 Task: Set the branch name pattern for the new branch protection rule in the repository "JS" to "HighSec".
Action: Mouse moved to (1242, 225)
Screenshot: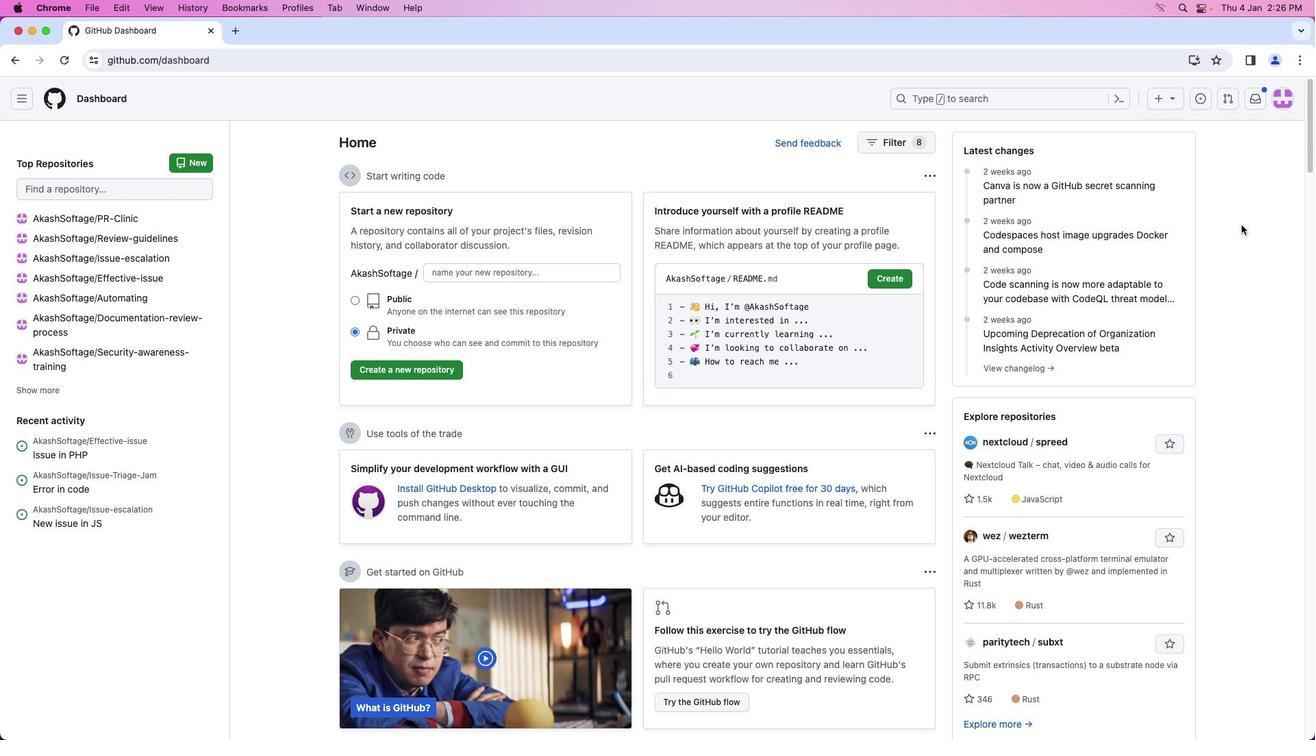 
Action: Mouse pressed left at (1242, 225)
Screenshot: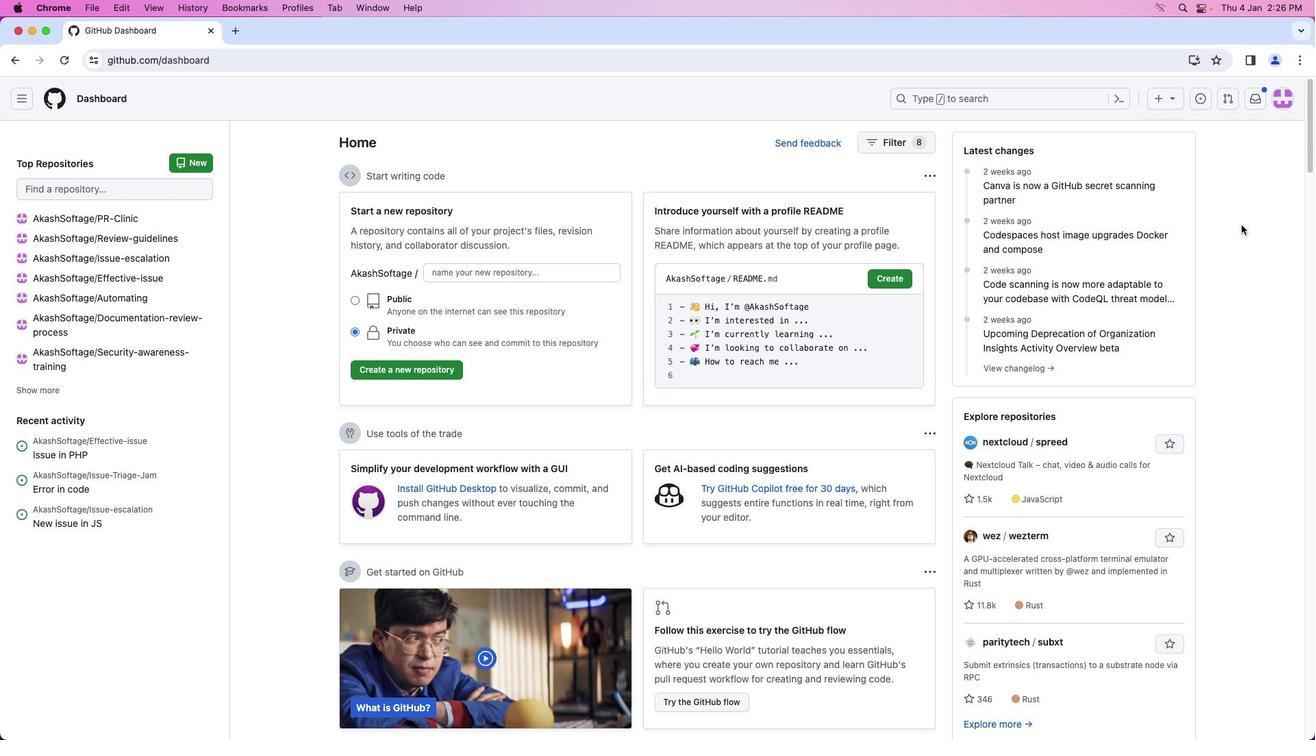 
Action: Mouse moved to (1284, 108)
Screenshot: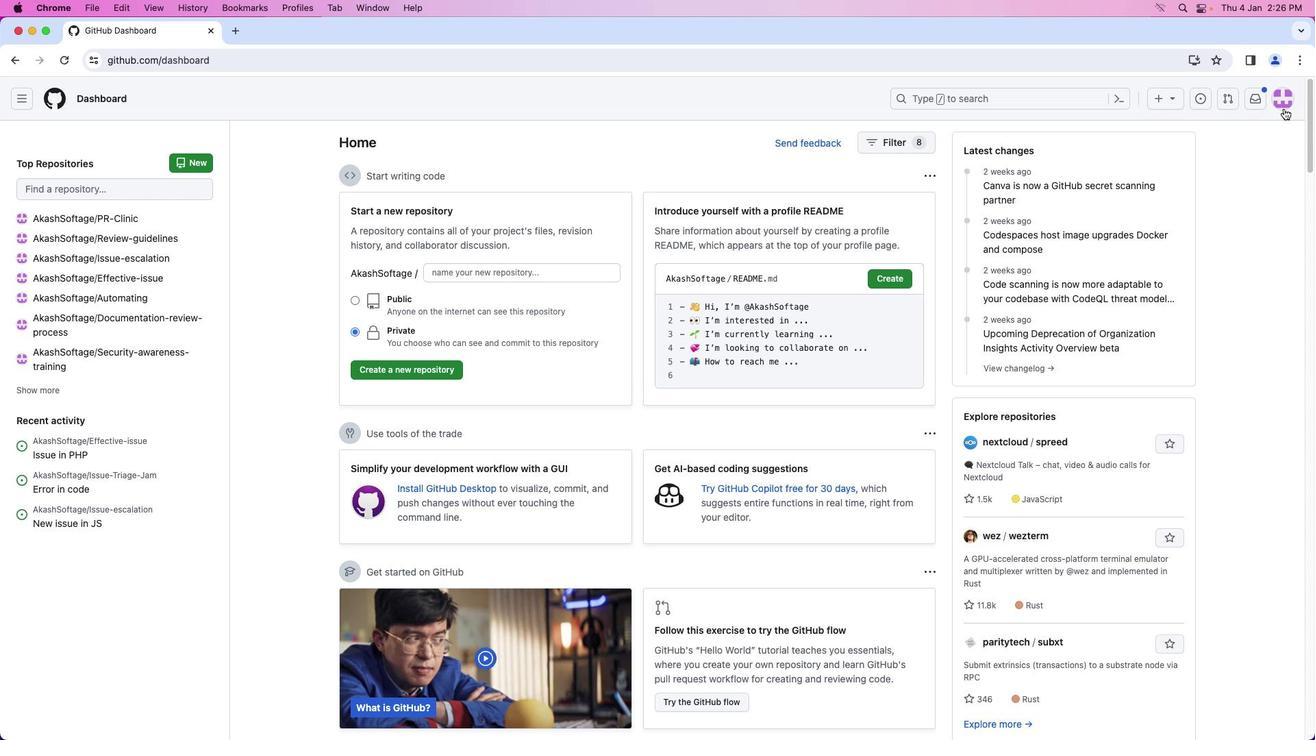 
Action: Mouse pressed left at (1284, 108)
Screenshot: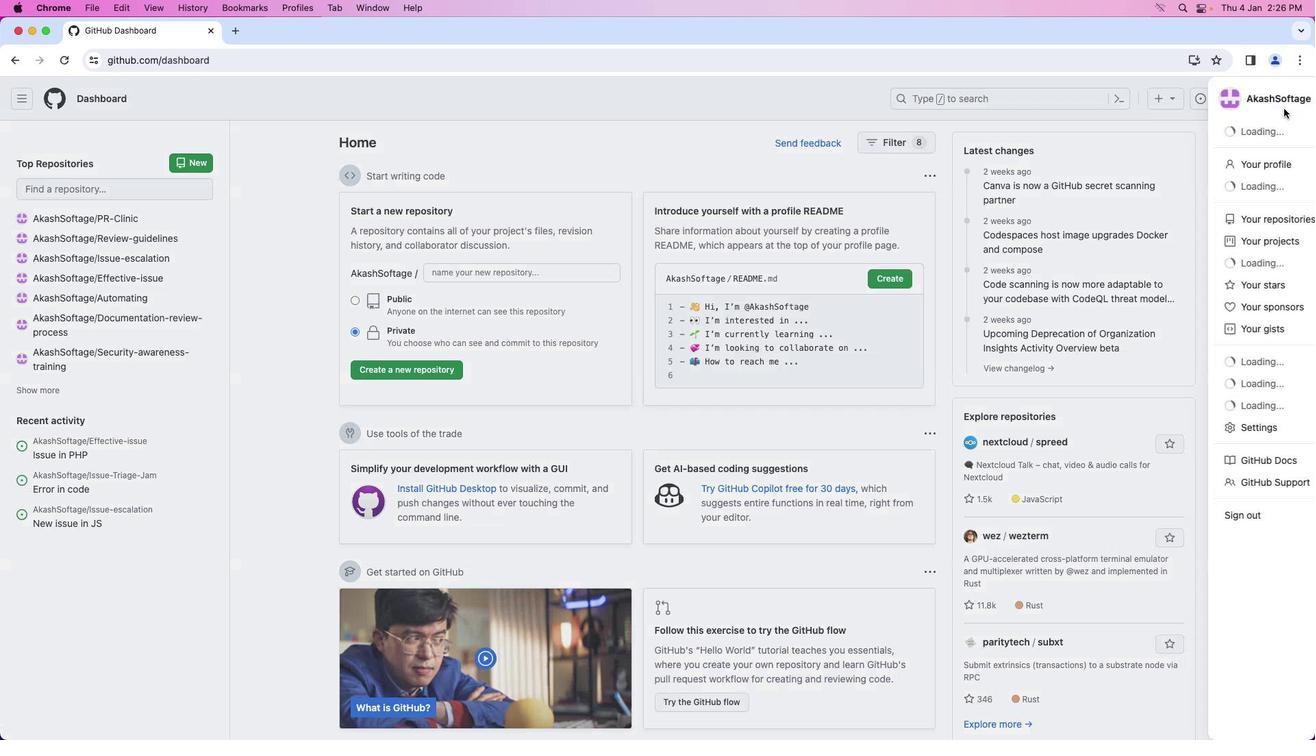 
Action: Mouse moved to (1229, 218)
Screenshot: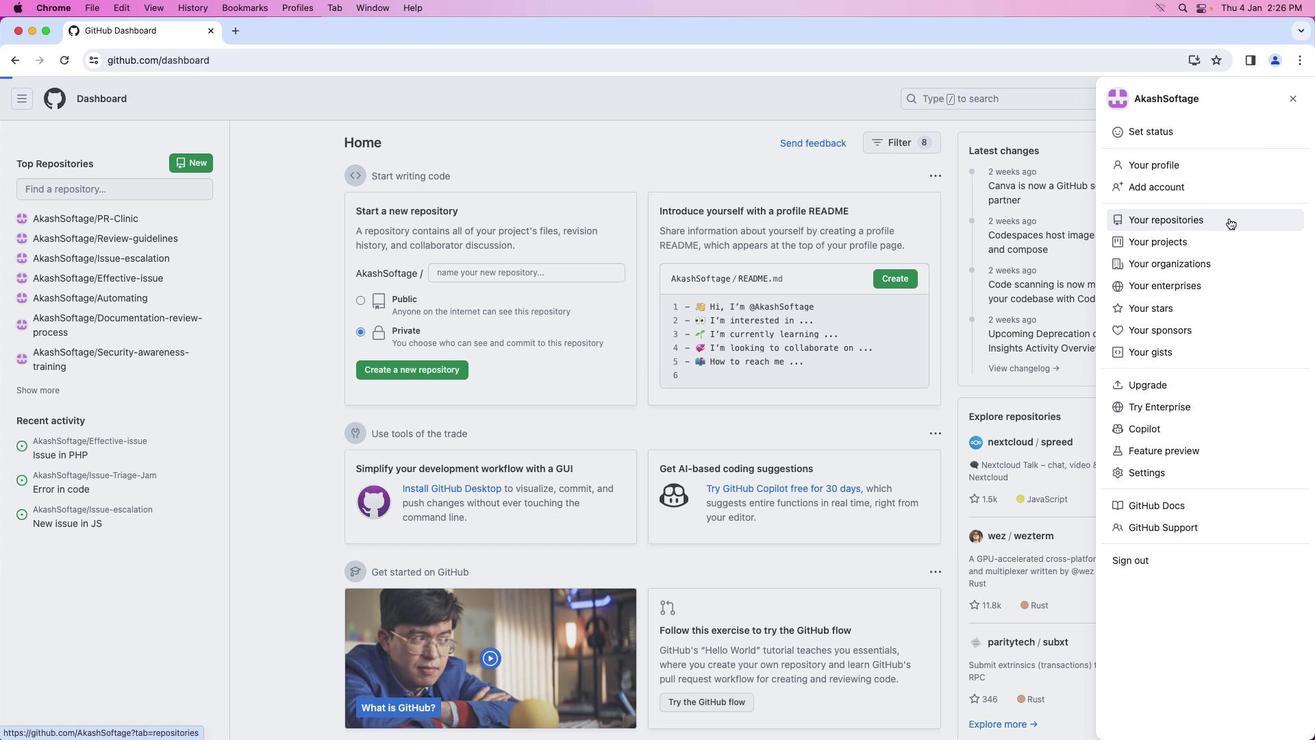 
Action: Mouse pressed left at (1229, 218)
Screenshot: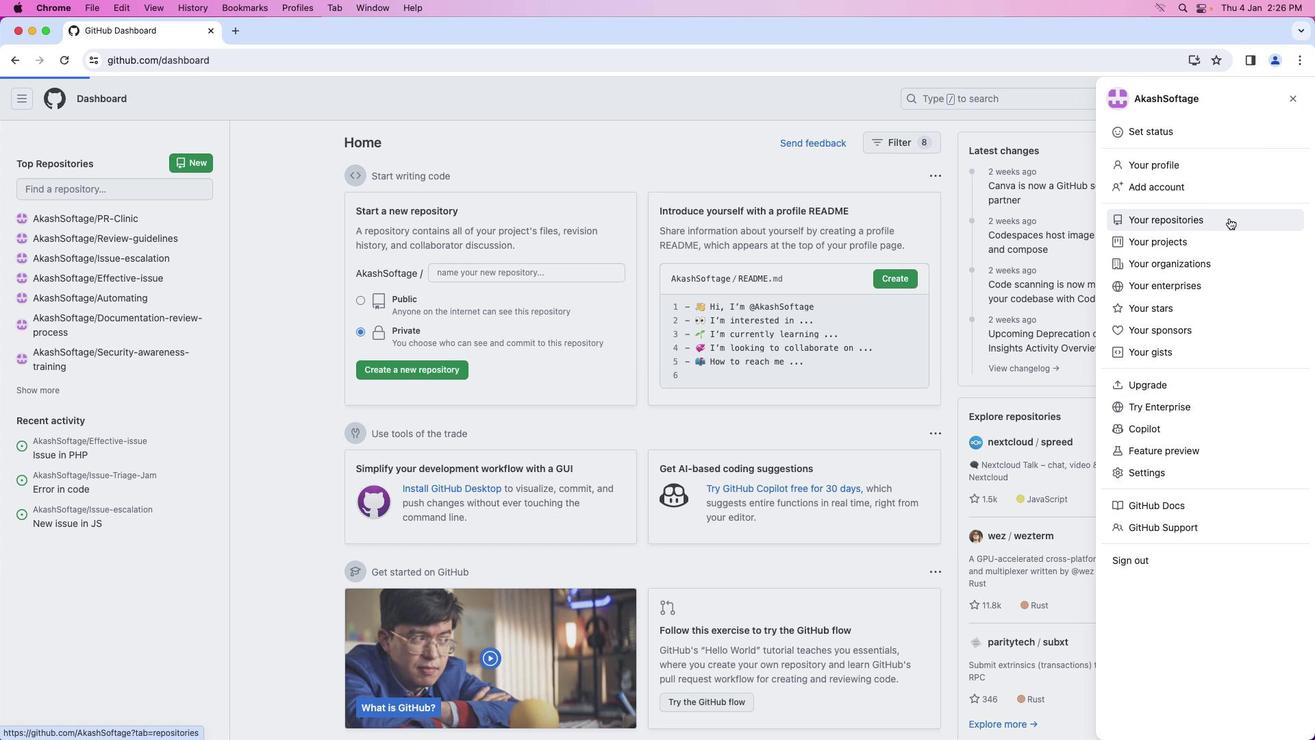 
Action: Mouse moved to (465, 228)
Screenshot: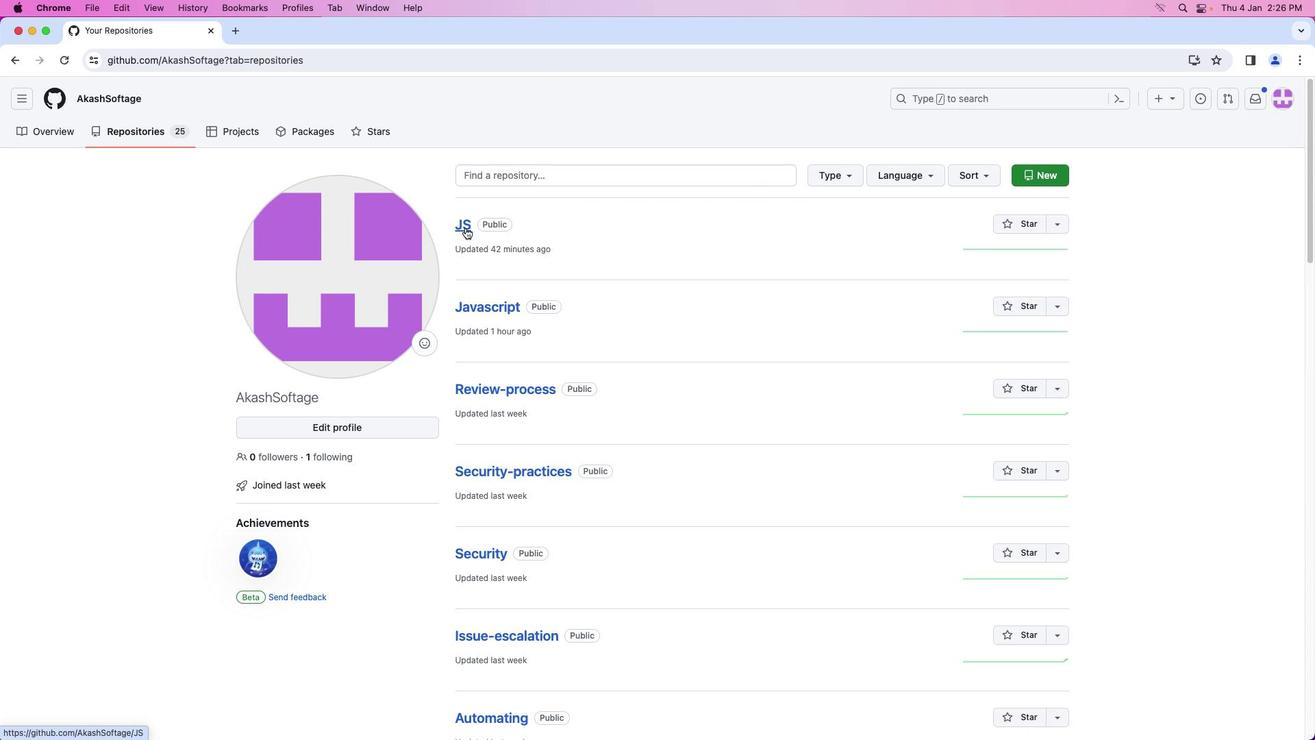 
Action: Mouse pressed left at (465, 228)
Screenshot: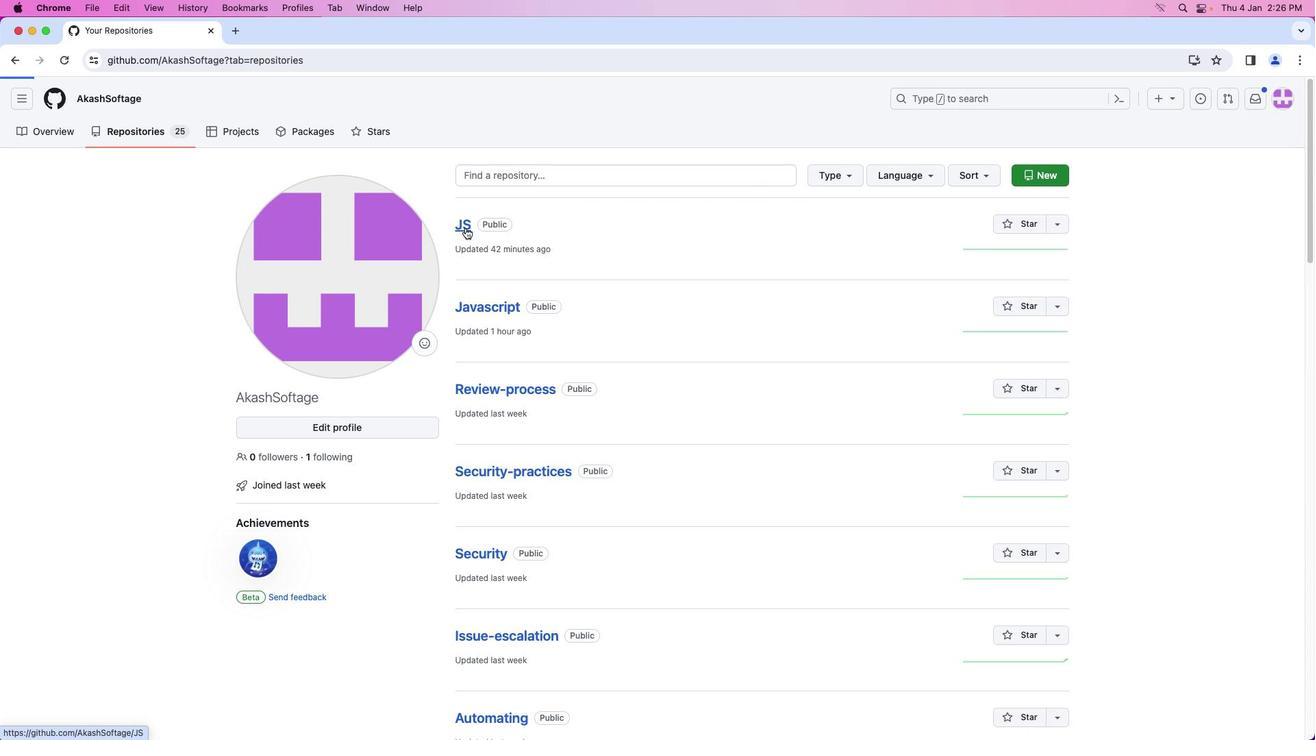 
Action: Mouse moved to (598, 126)
Screenshot: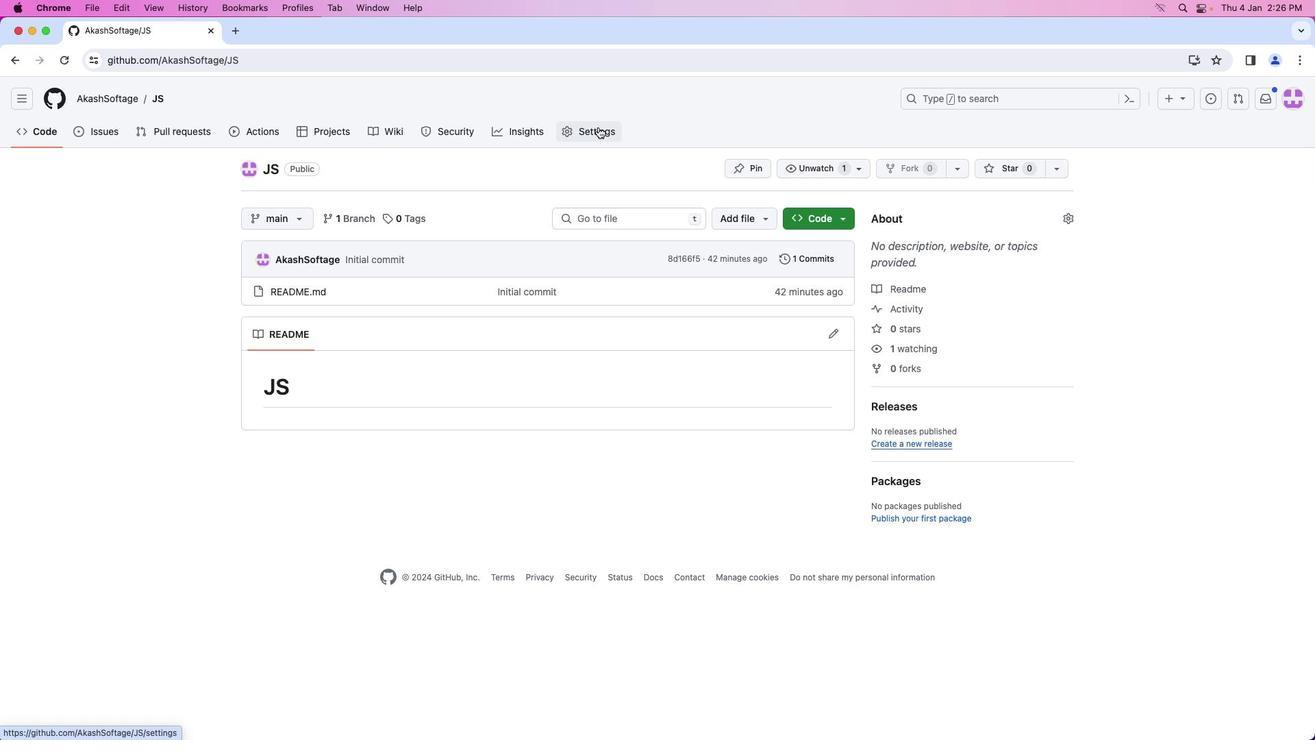 
Action: Mouse pressed left at (598, 126)
Screenshot: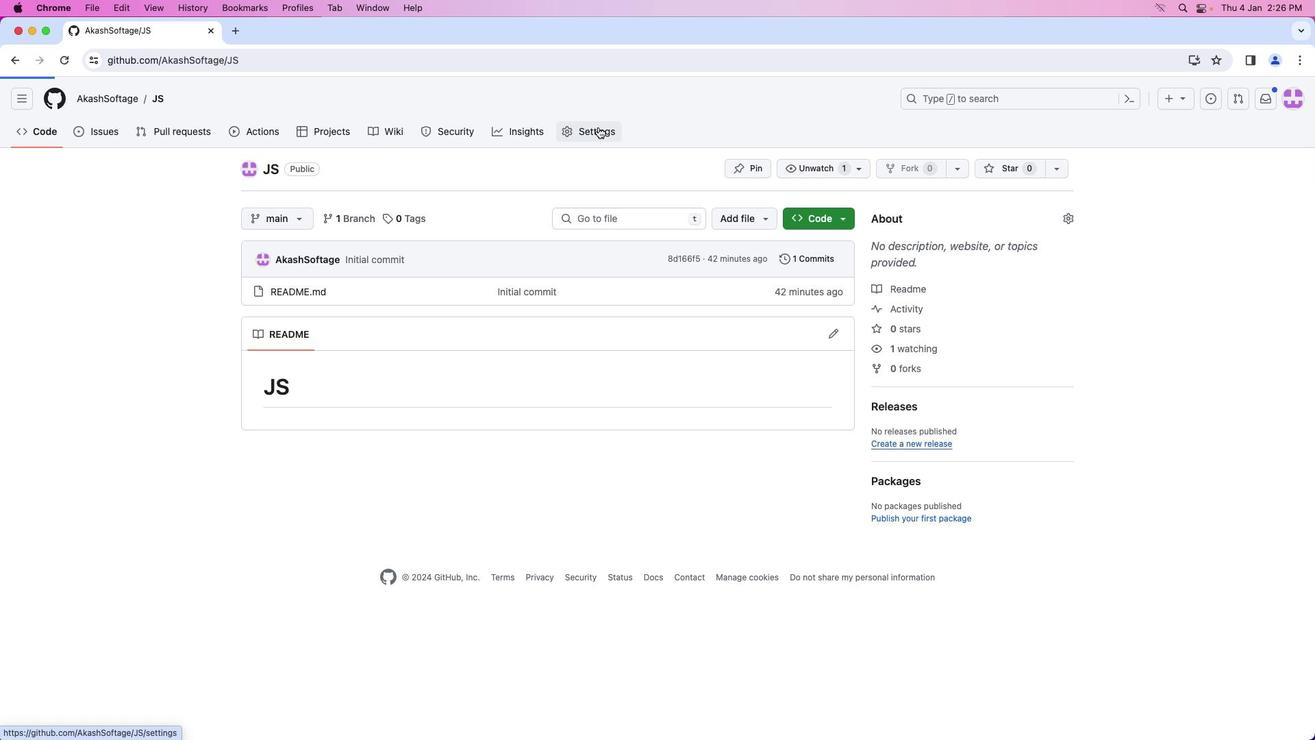 
Action: Mouse moved to (300, 309)
Screenshot: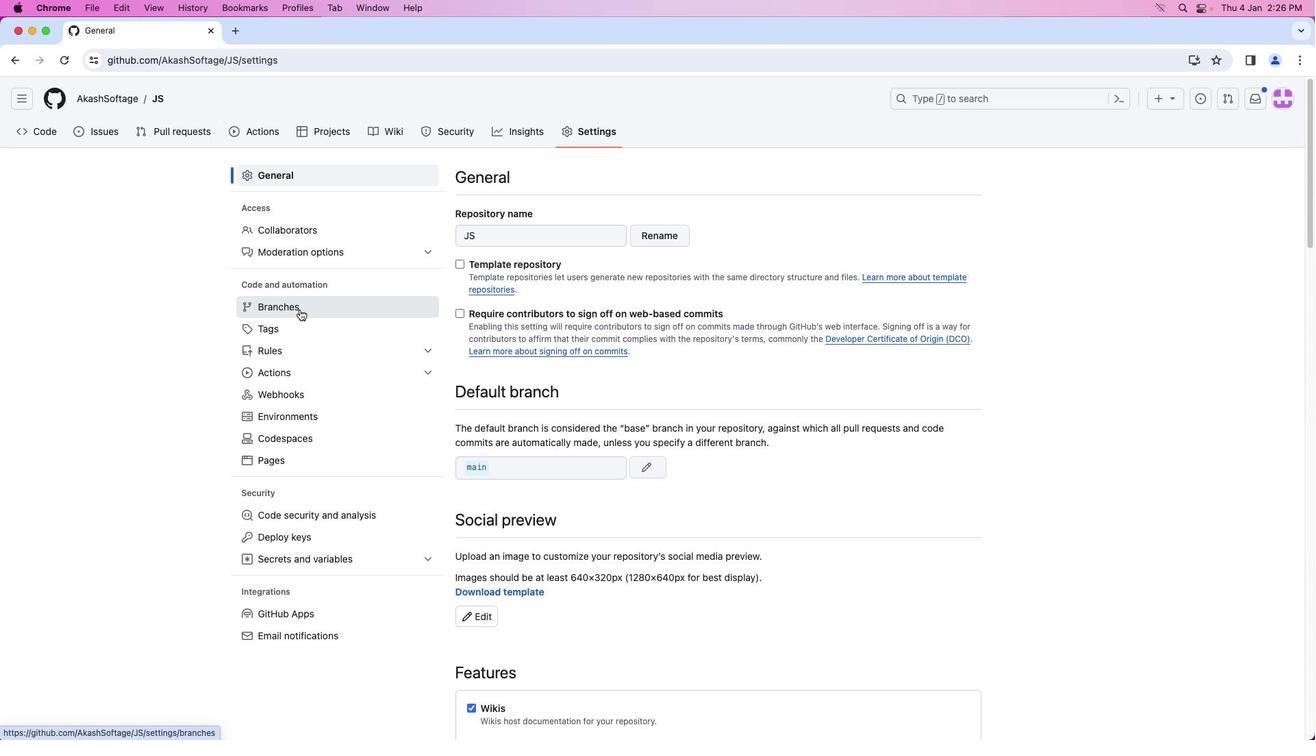 
Action: Mouse pressed left at (300, 309)
Screenshot: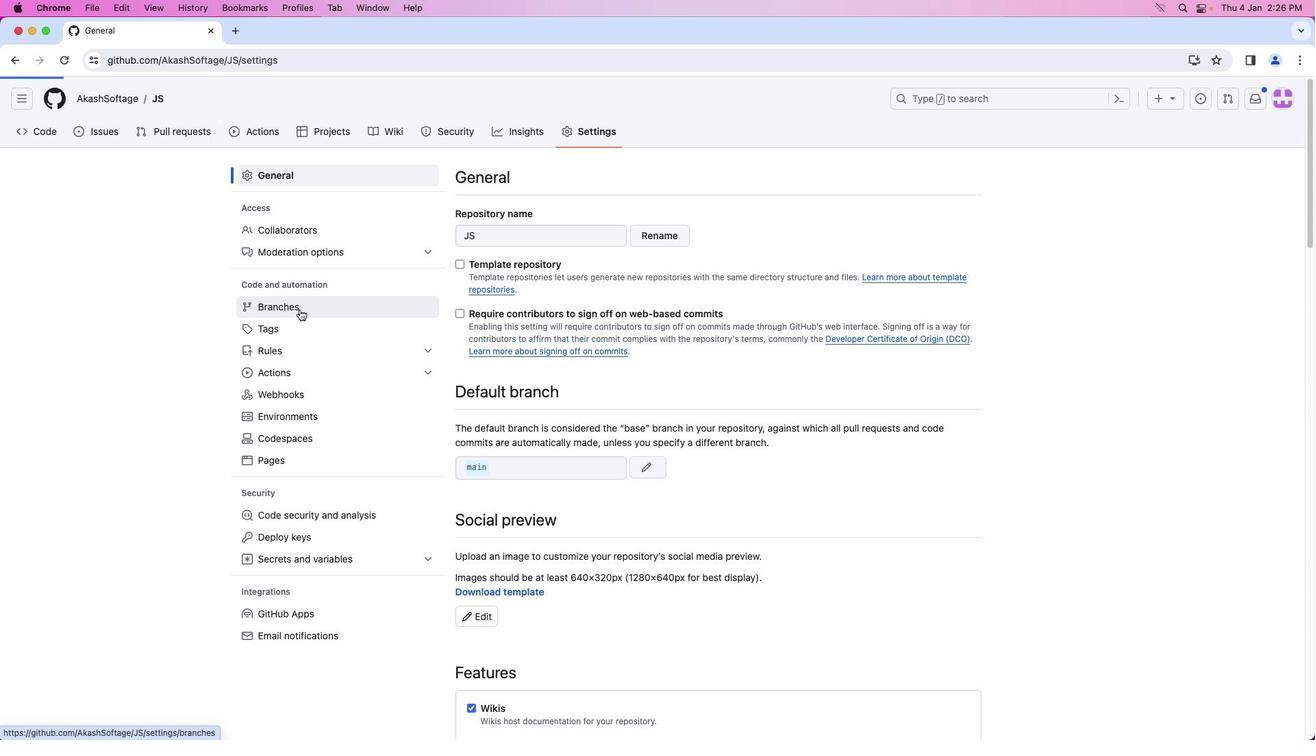 
Action: Mouse moved to (567, 272)
Screenshot: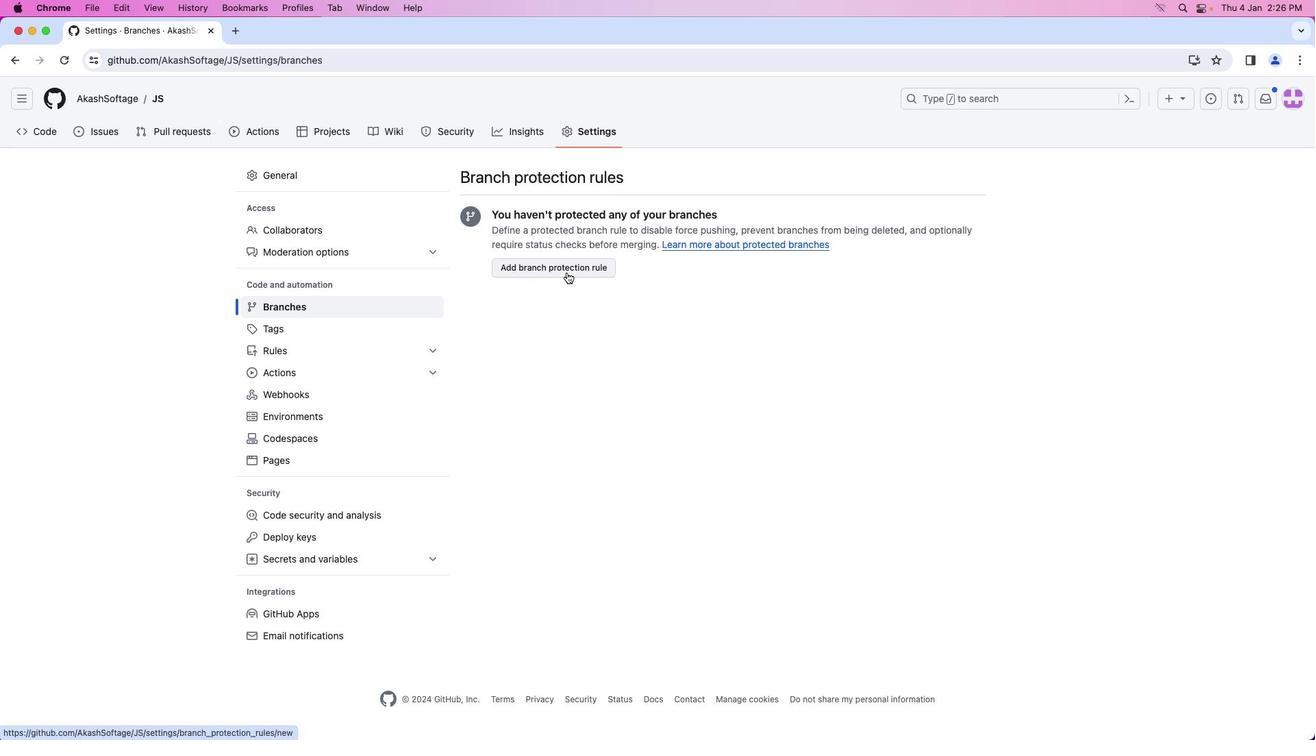 
Action: Mouse pressed left at (567, 272)
Screenshot: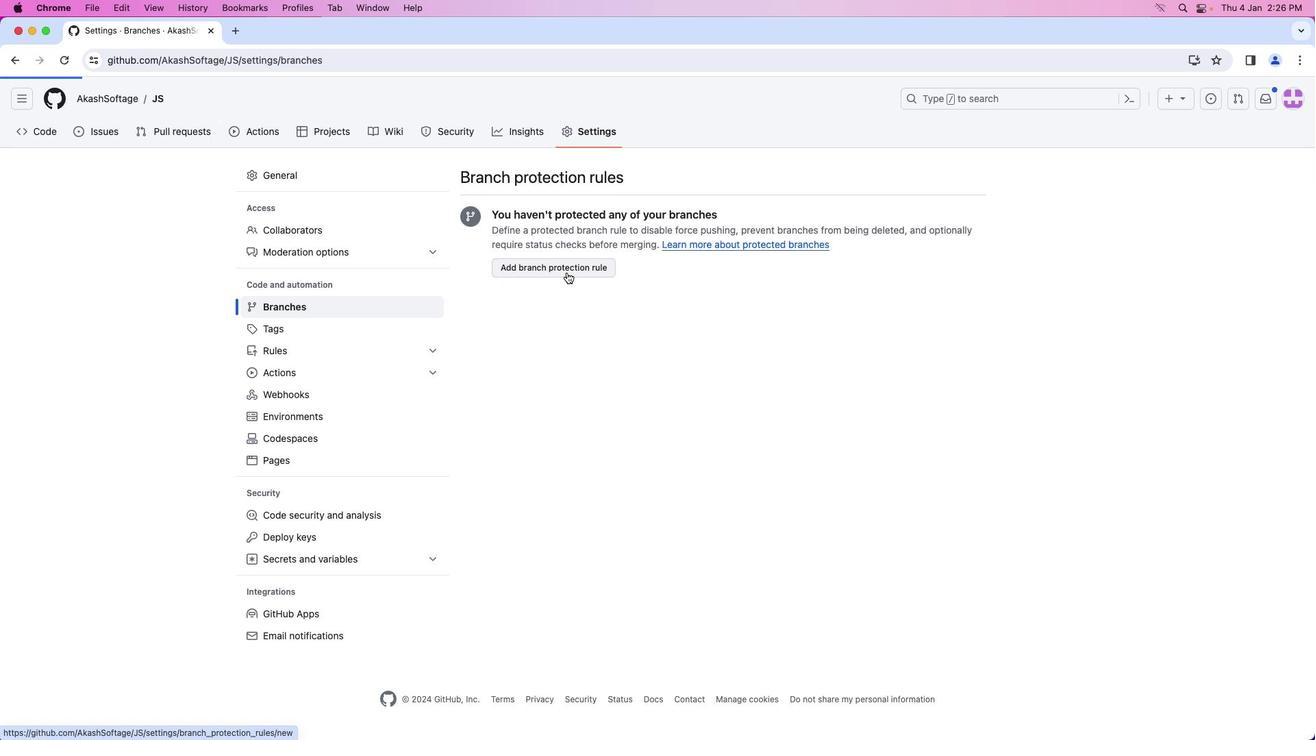 
Action: Mouse moved to (552, 371)
Screenshot: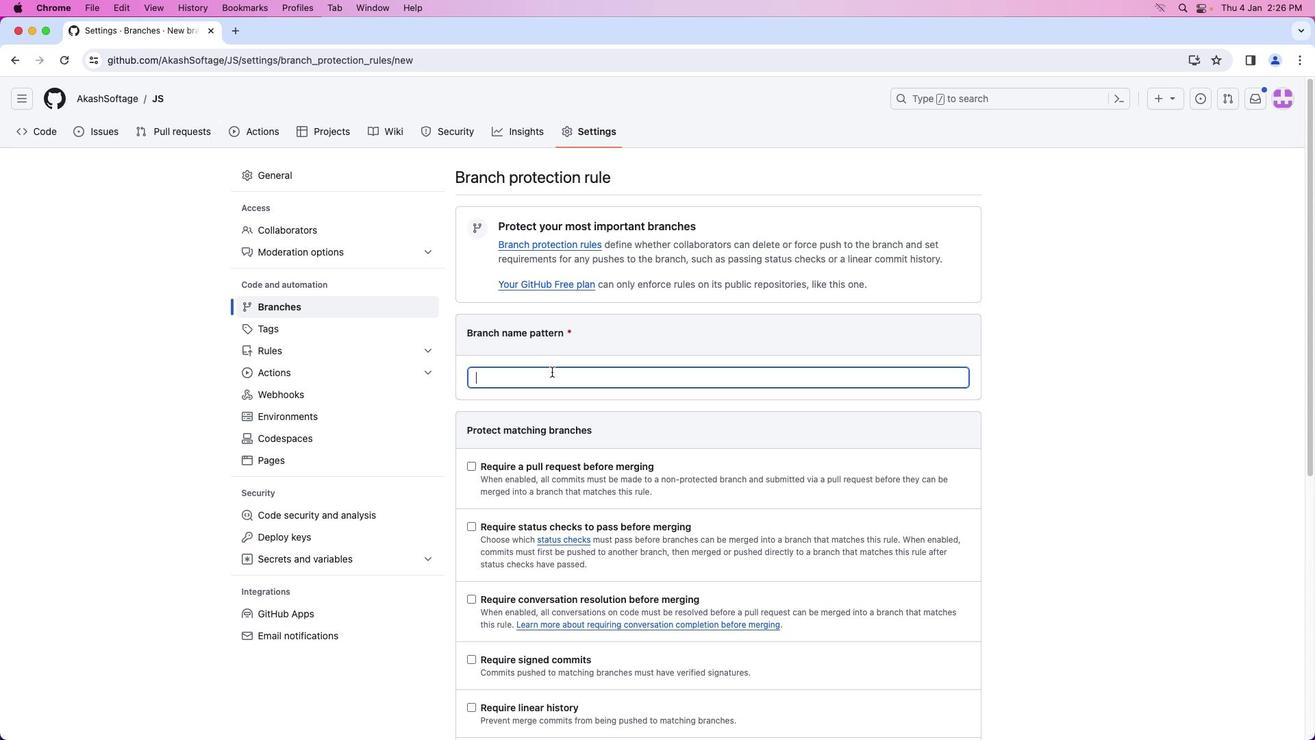 
Action: Mouse pressed left at (552, 371)
Screenshot: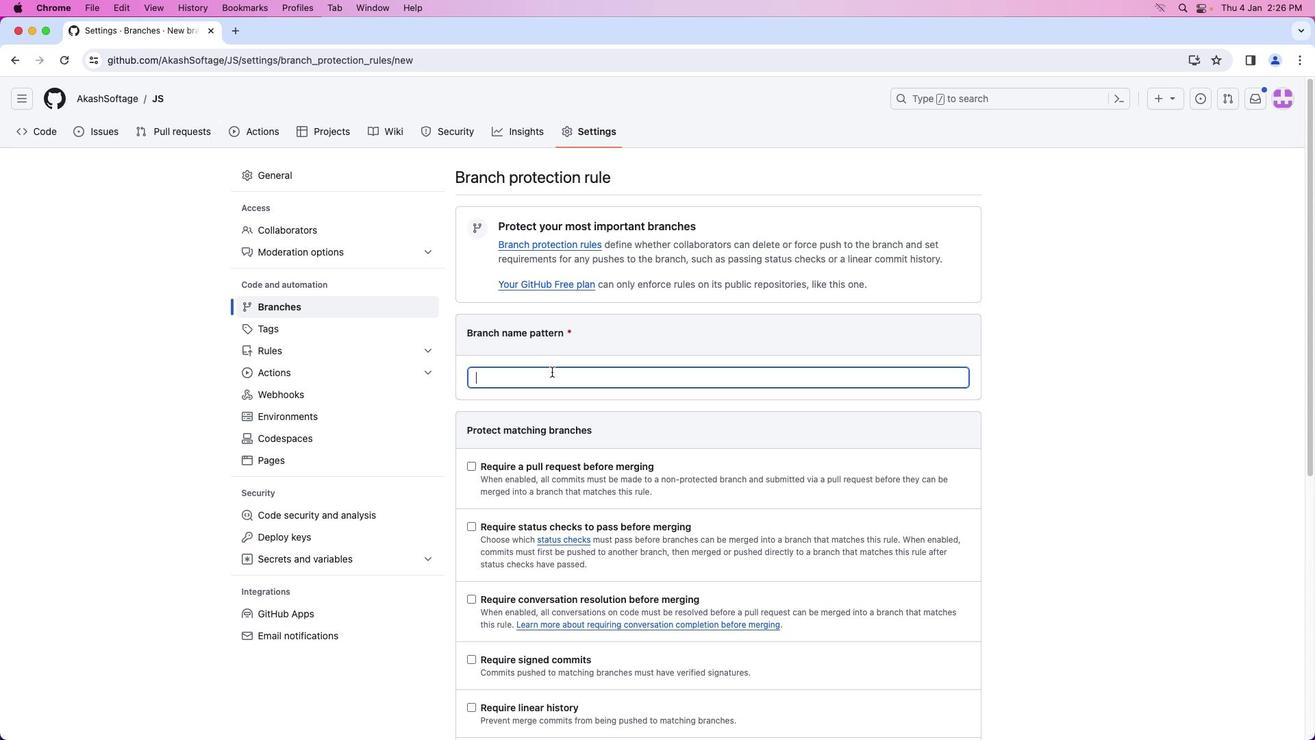 
Action: Key pressed 'H'Key.caps_lock'i''g''h''s'Key.caps_lock'E'Key.backspaceKey.backspace'S'Key.caps_lock'e''c'
Screenshot: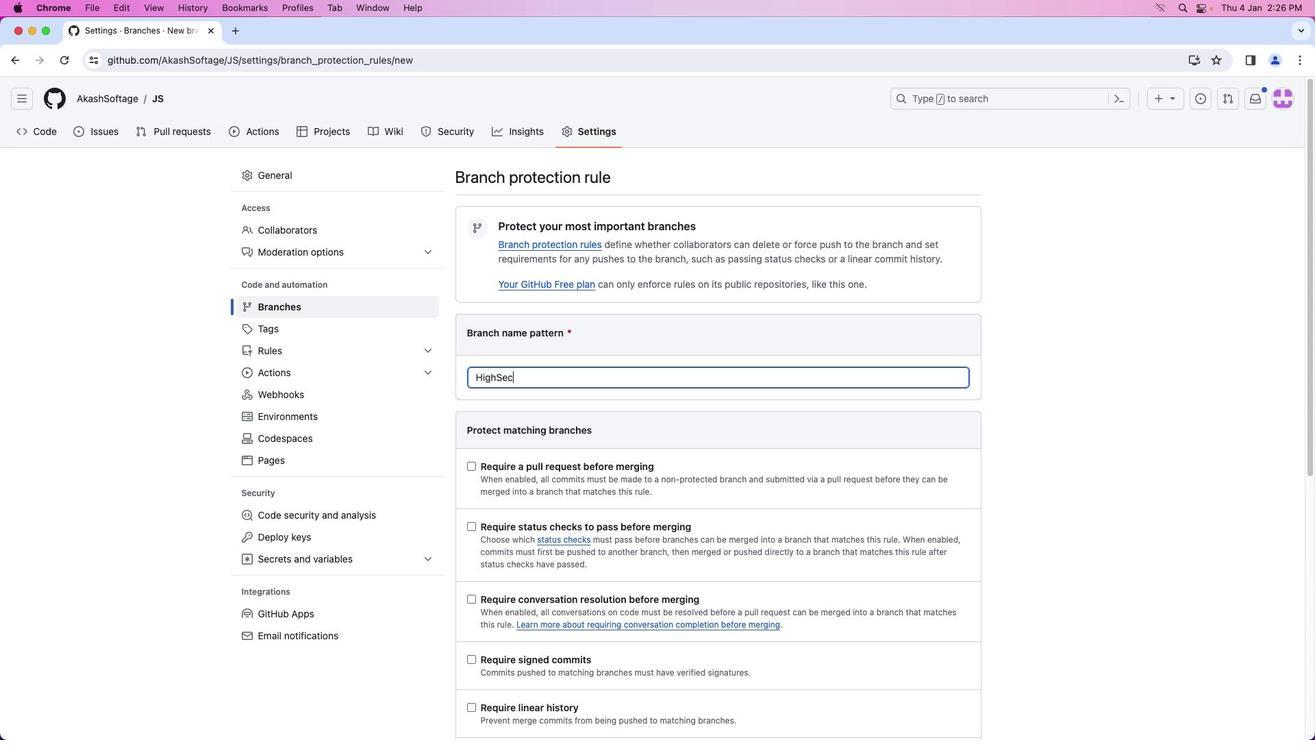 
Action: Mouse moved to (546, 574)
Screenshot: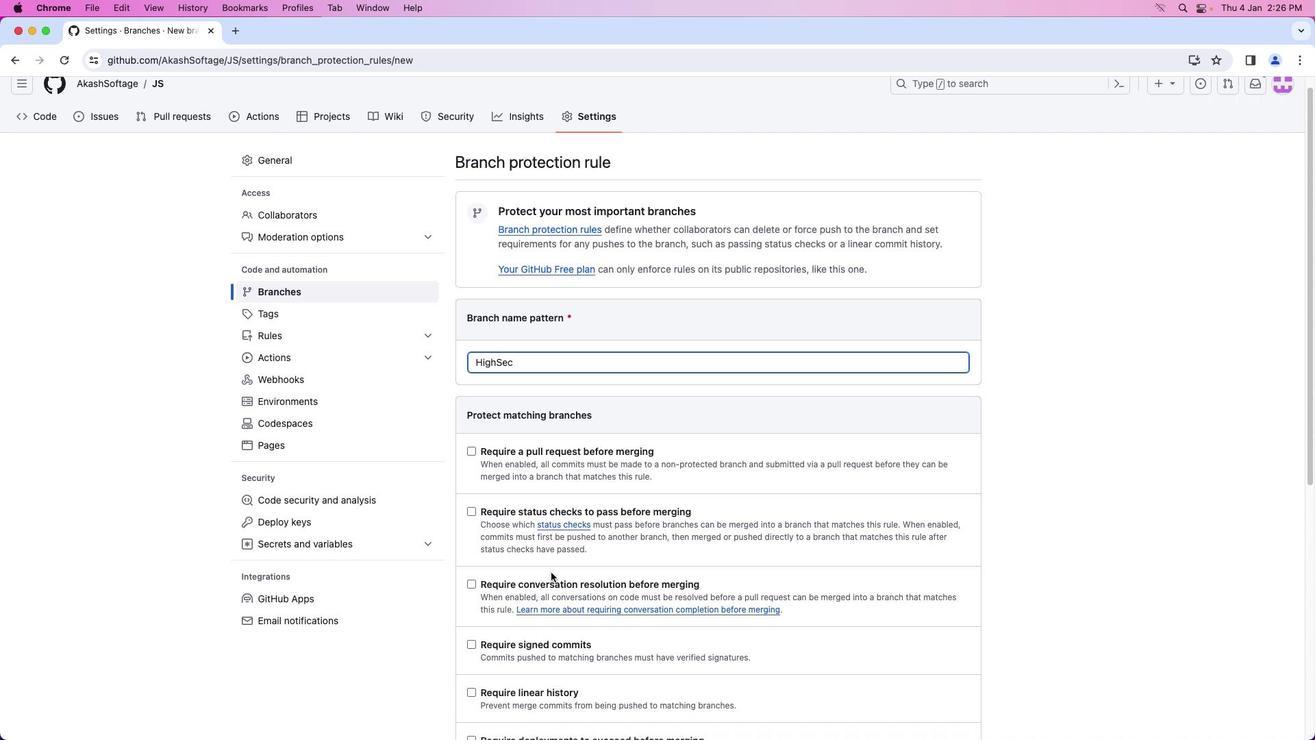 
Action: Mouse scrolled (546, 574) with delta (0, 0)
Screenshot: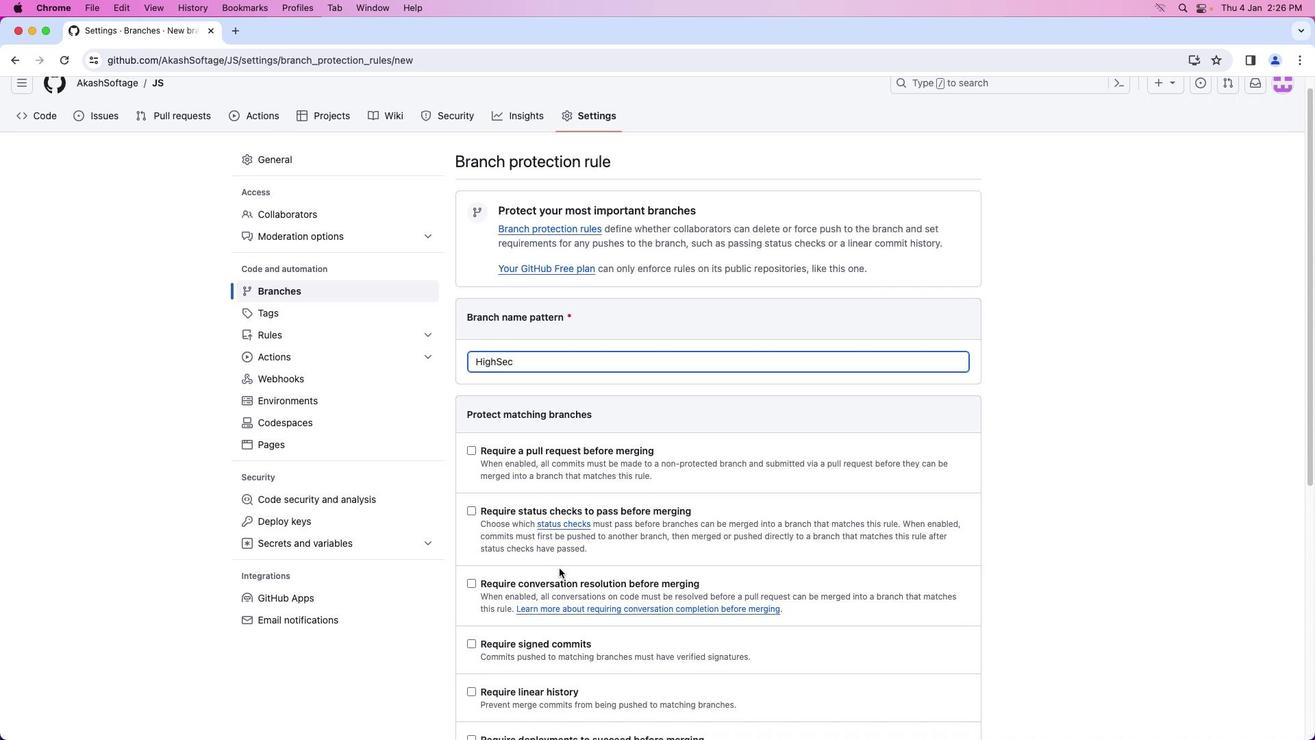 
Action: Mouse moved to (546, 574)
Screenshot: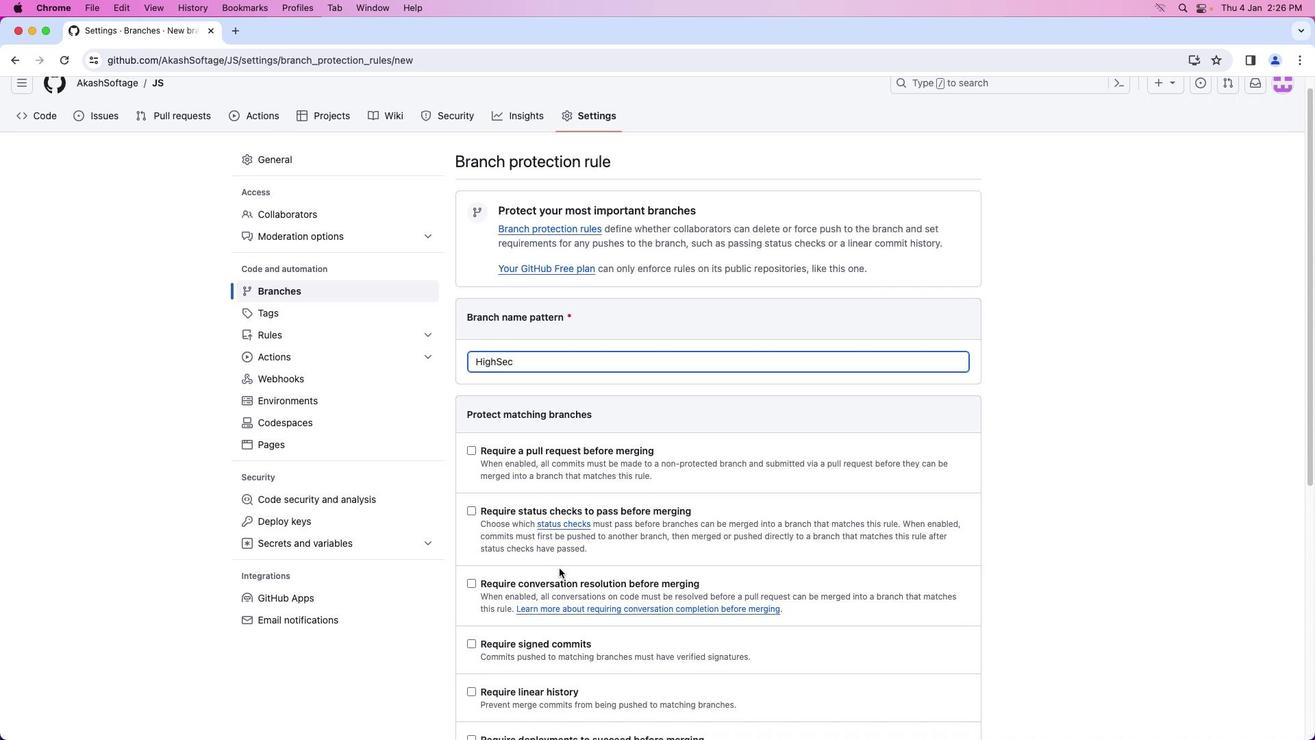 
Action: Mouse scrolled (546, 574) with delta (0, 0)
Screenshot: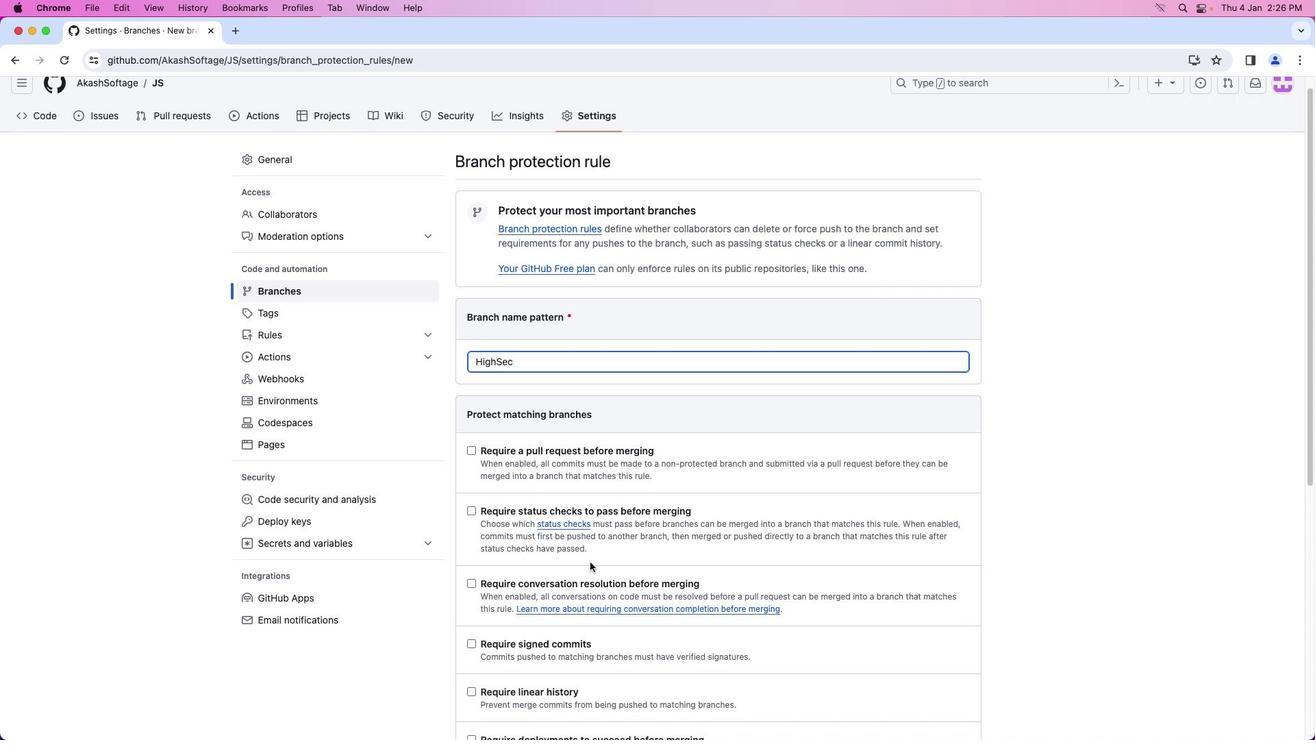 
Action: Mouse moved to (646, 555)
Screenshot: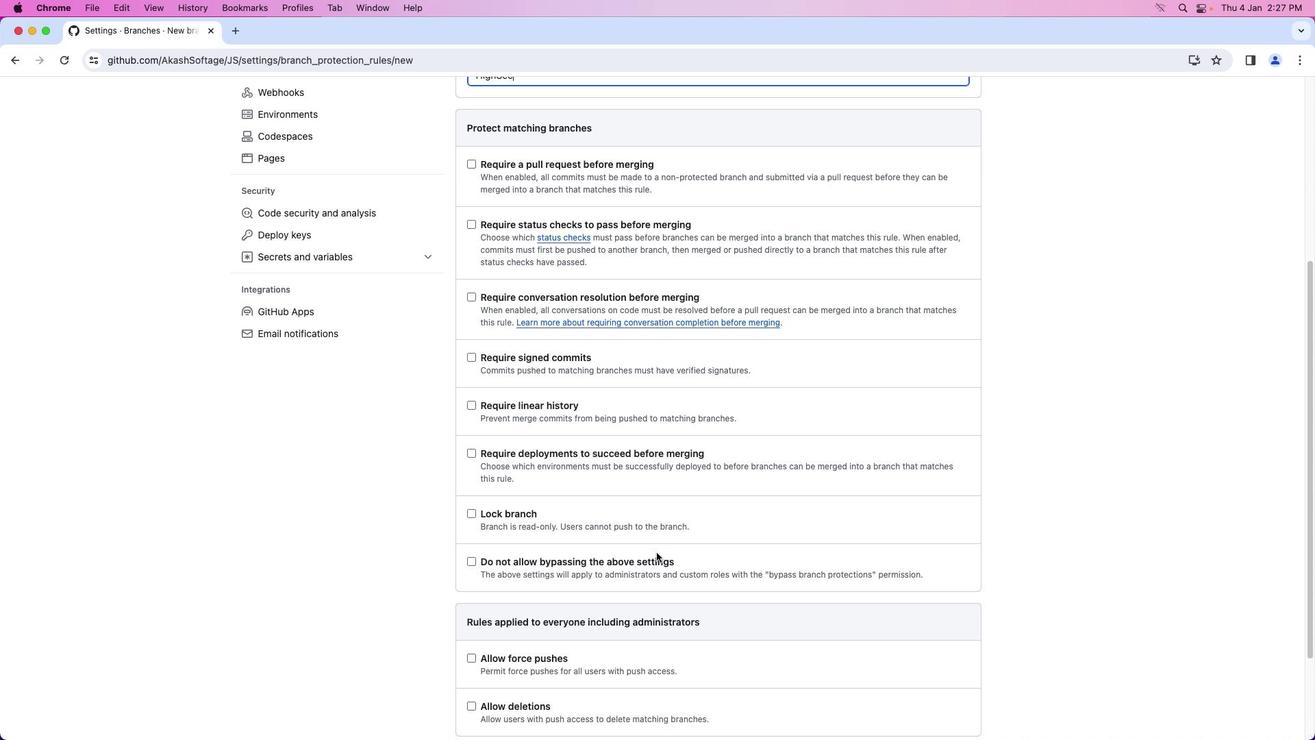 
Action: Mouse scrolled (646, 555) with delta (0, 0)
Screenshot: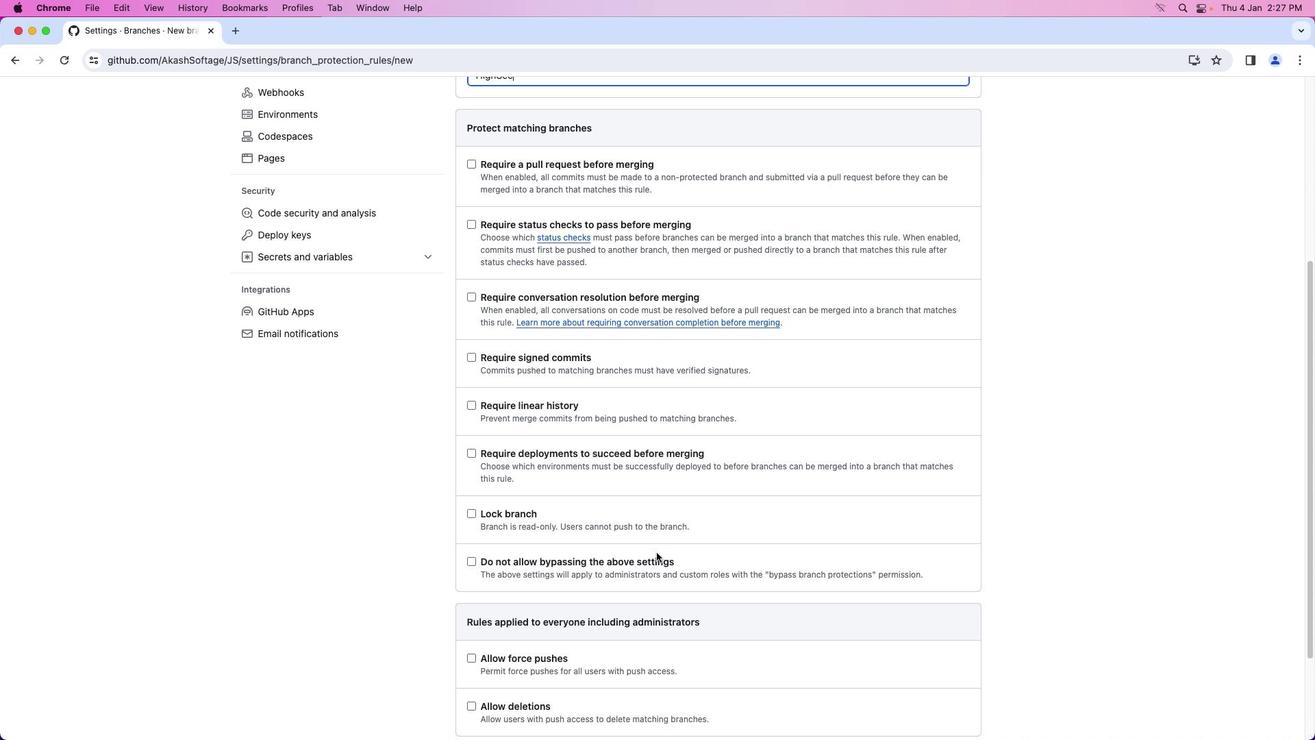 
Action: Mouse moved to (648, 555)
Screenshot: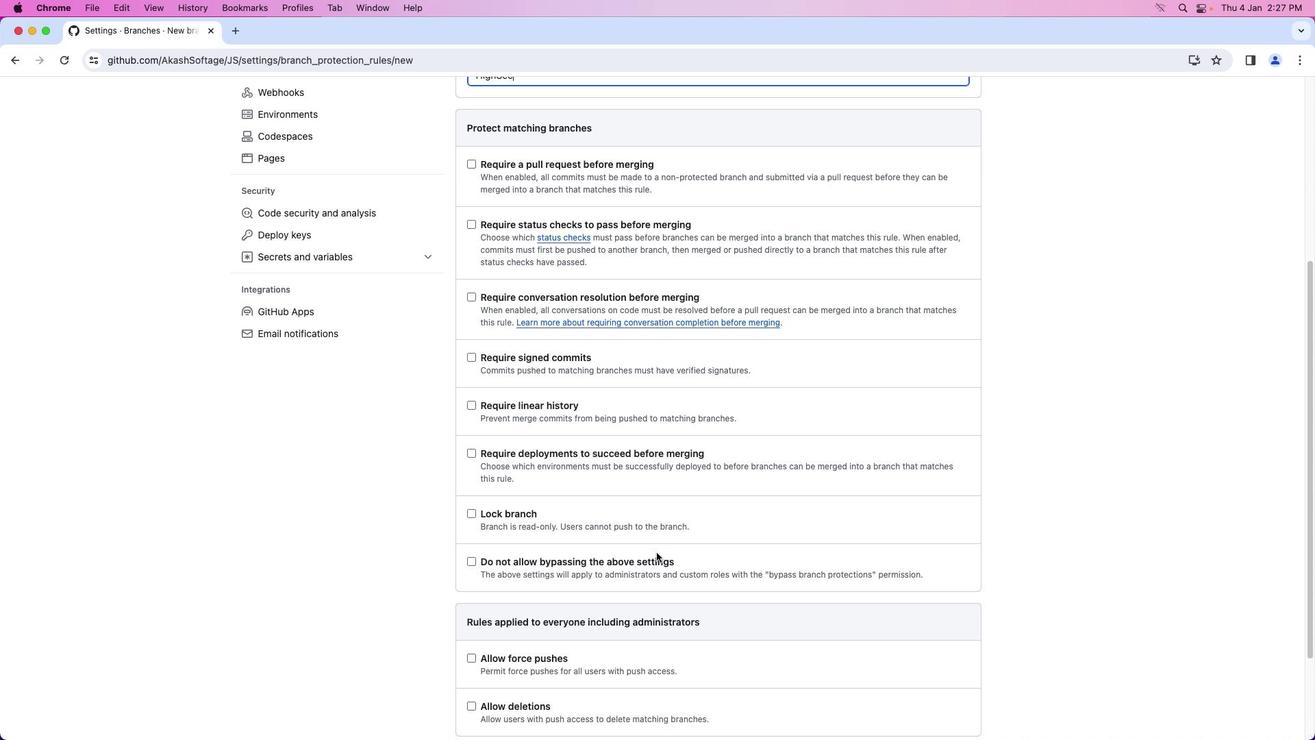 
Action: Mouse scrolled (648, 555) with delta (0, 0)
Screenshot: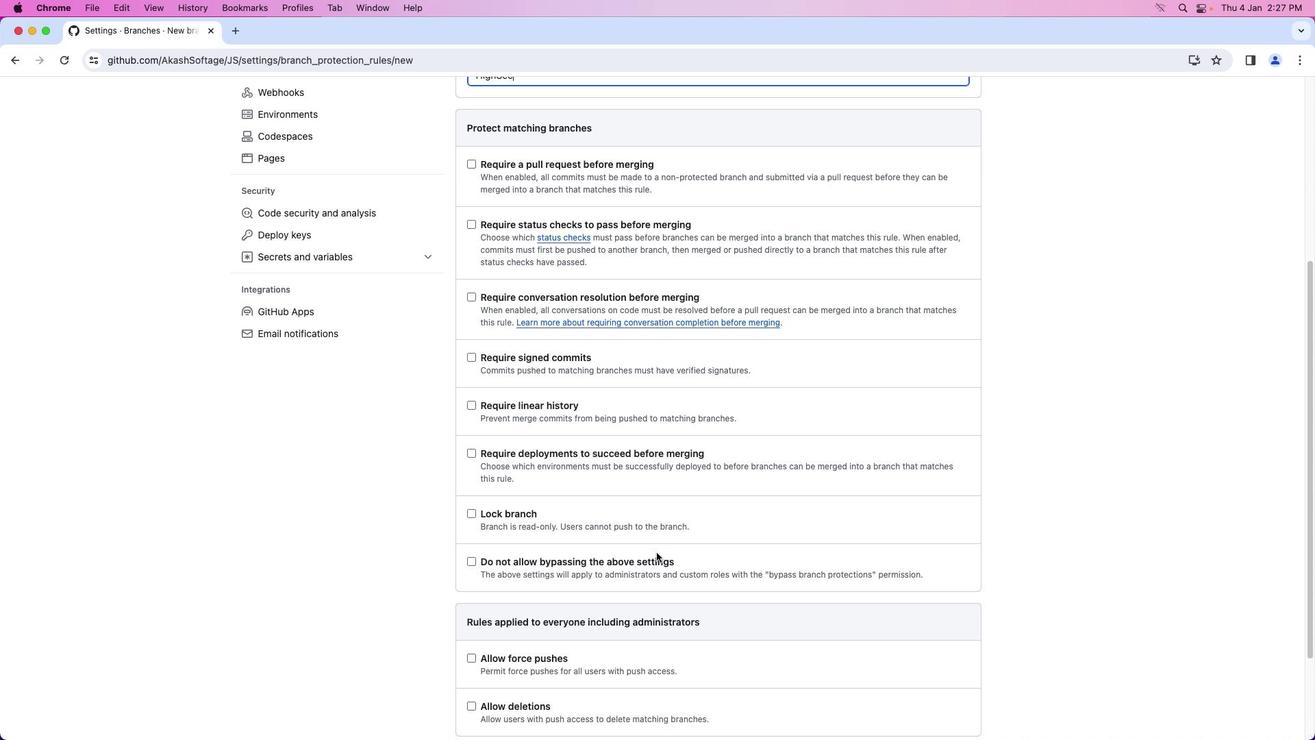 
Action: Mouse moved to (648, 555)
Screenshot: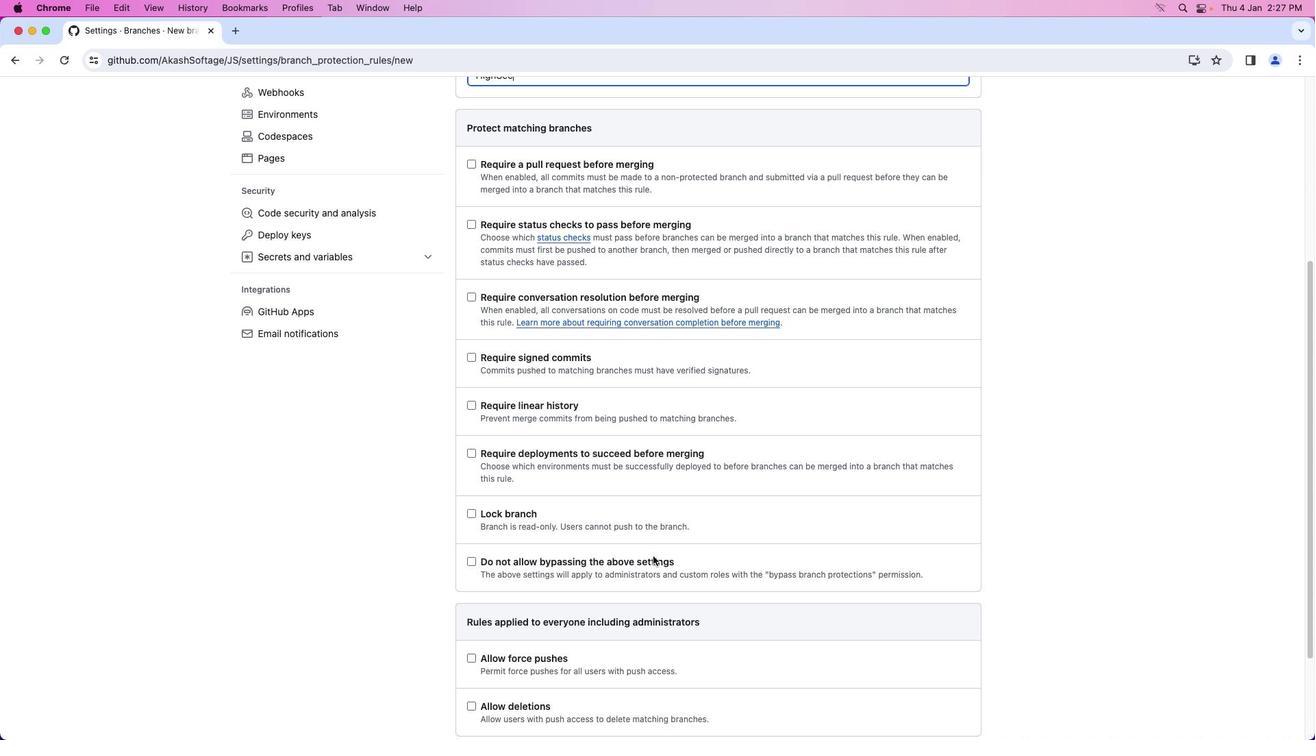 
Action: Mouse scrolled (648, 555) with delta (0, -2)
Screenshot: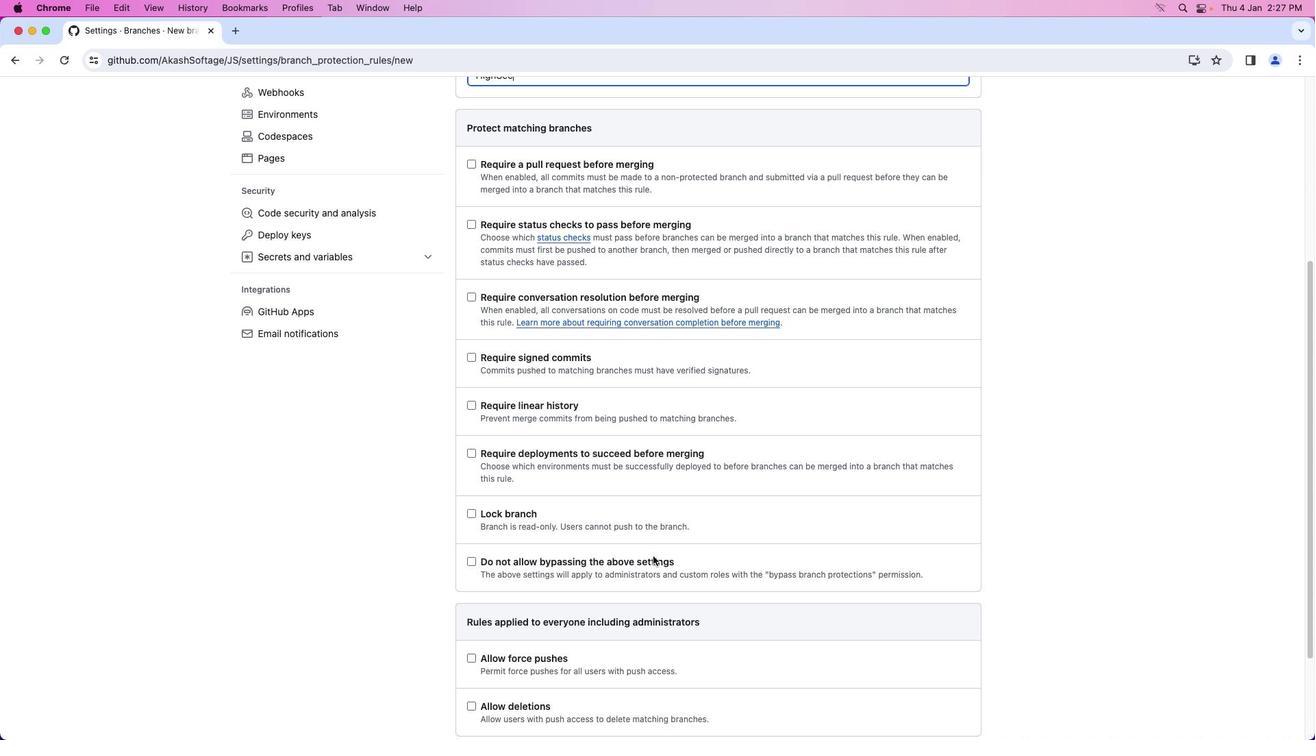 
Action: Mouse moved to (650, 554)
Screenshot: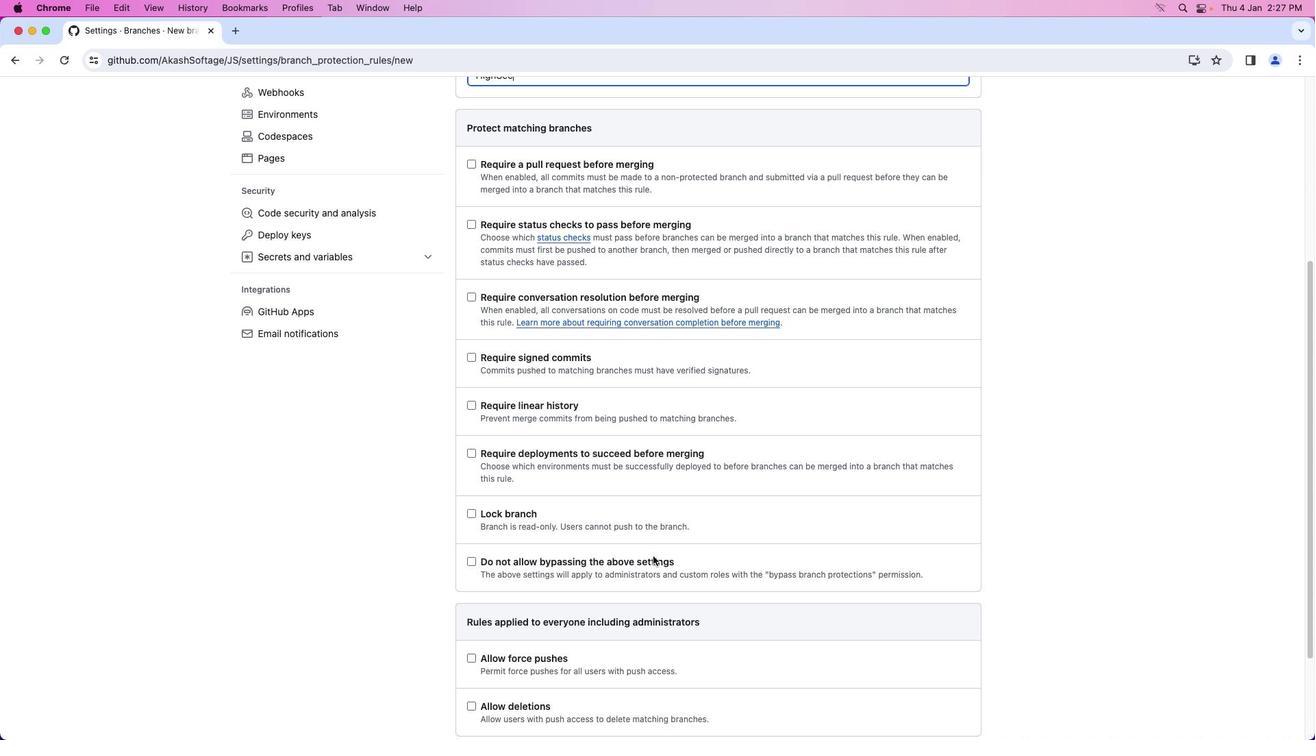
Action: Mouse scrolled (650, 554) with delta (0, -3)
Screenshot: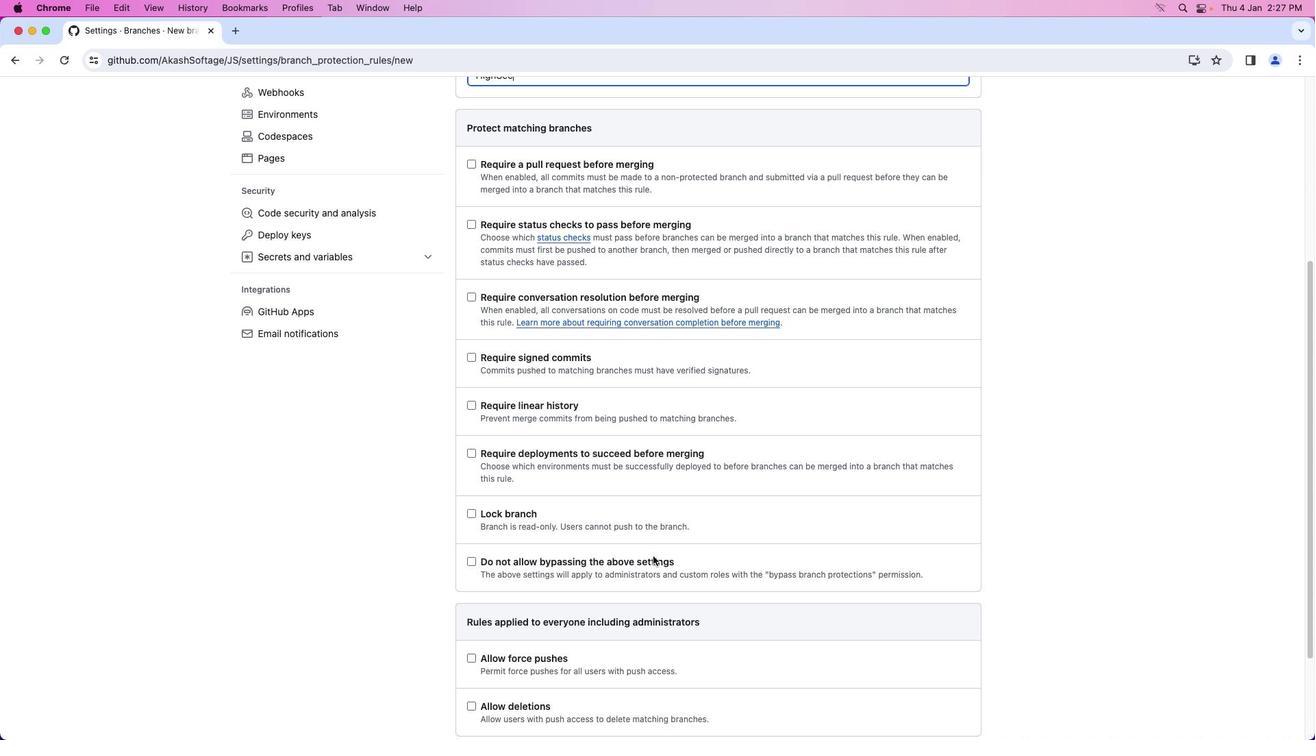
Action: Mouse moved to (693, 511)
Screenshot: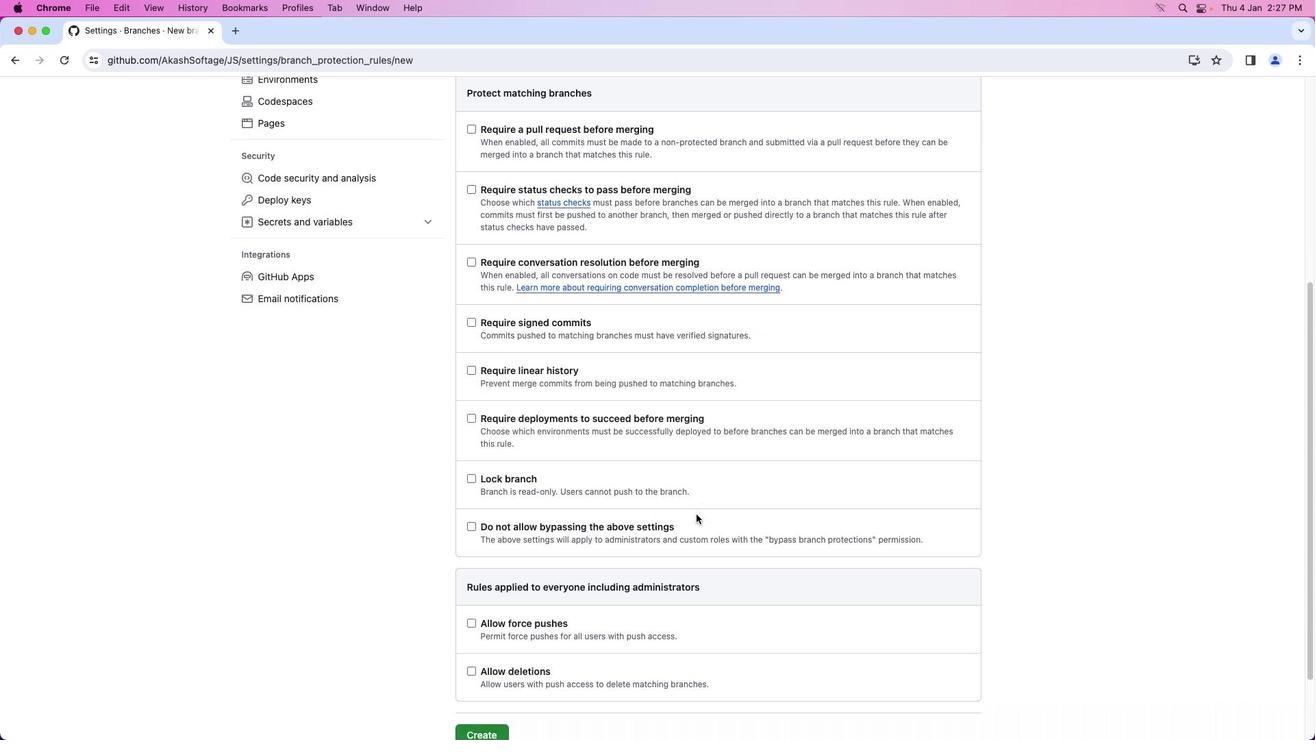 
Action: Mouse scrolled (693, 511) with delta (0, 0)
Screenshot: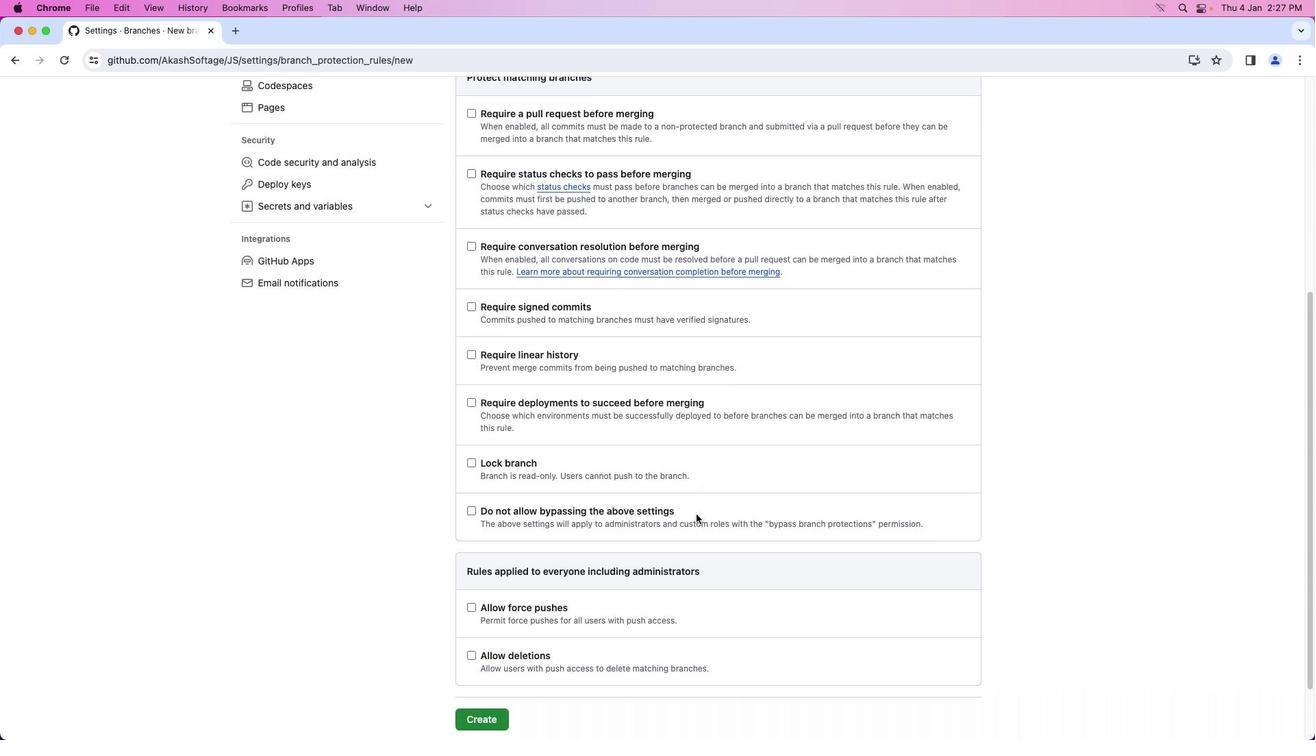 
Action: Mouse moved to (696, 513)
Screenshot: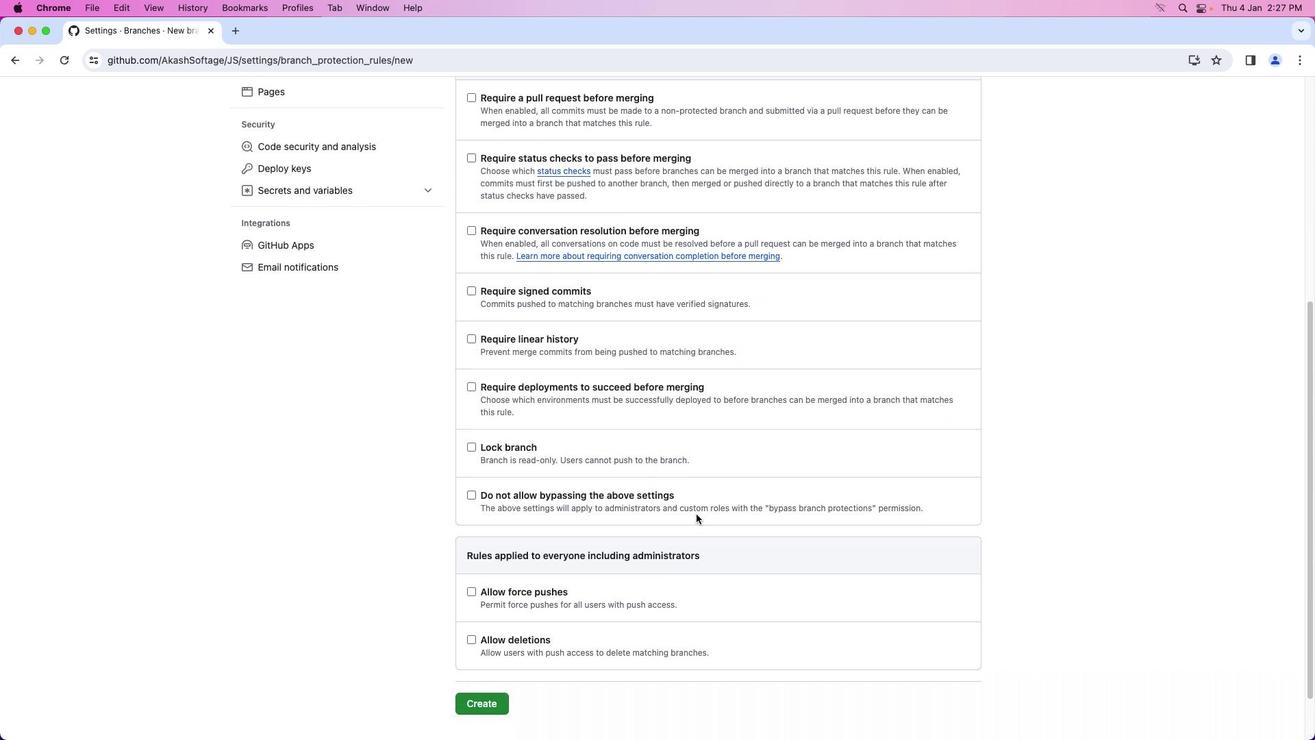 
Action: Mouse scrolled (696, 513) with delta (0, 0)
Screenshot: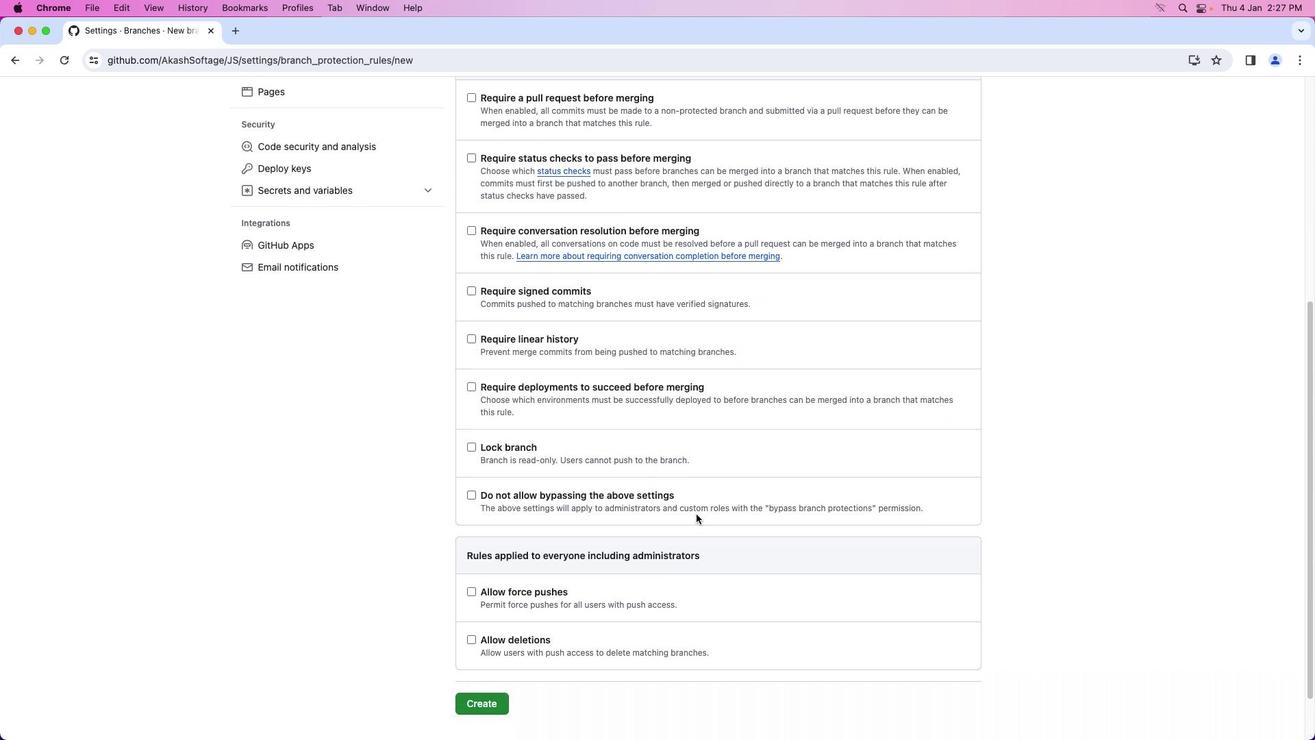 
Action: Mouse scrolled (696, 513) with delta (0, 0)
Screenshot: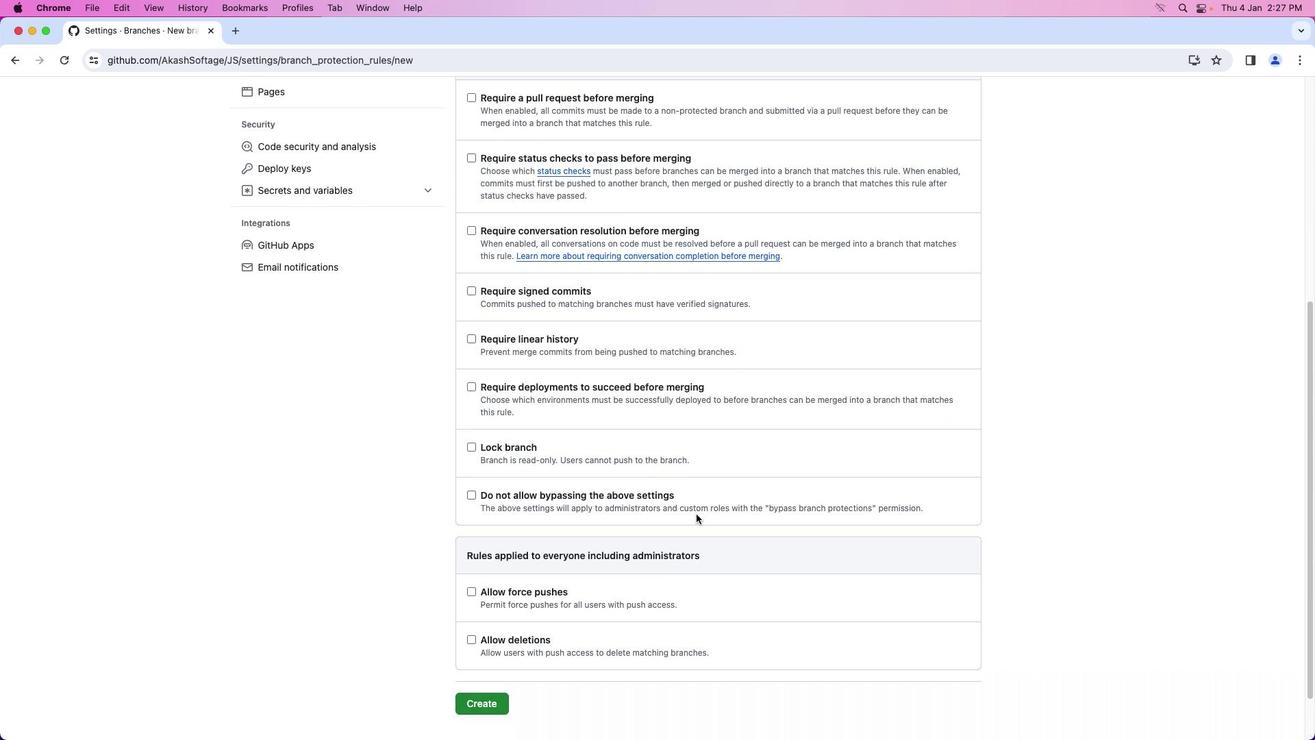 
Action: Mouse moved to (695, 515)
Screenshot: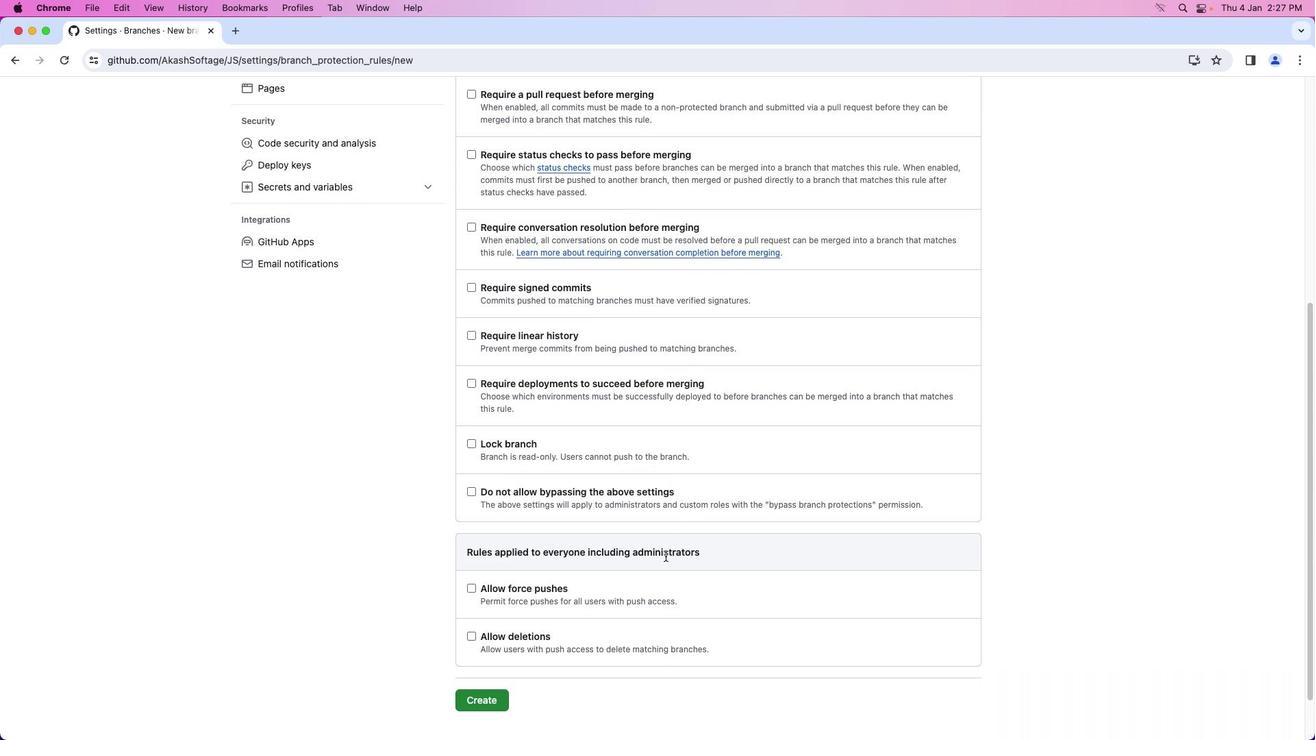 
Action: Mouse scrolled (695, 515) with delta (0, 0)
Screenshot: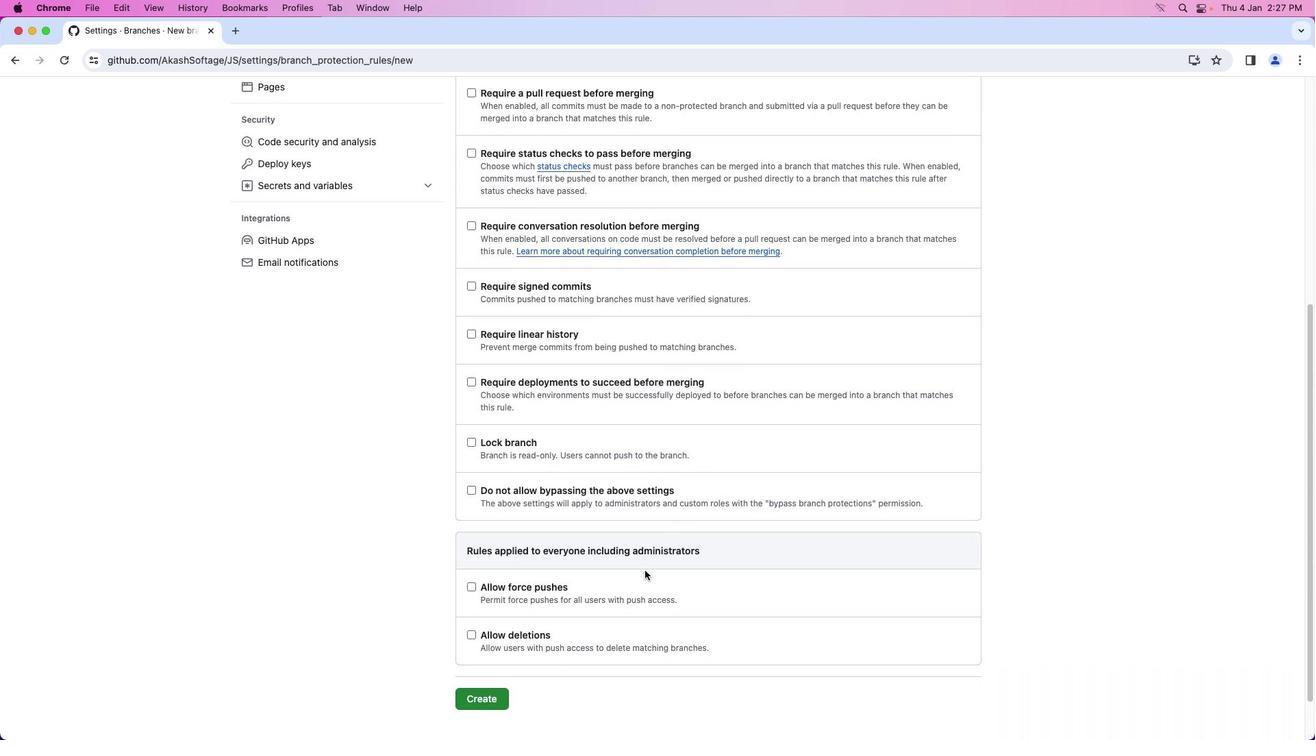 
Action: Mouse moved to (679, 540)
Screenshot: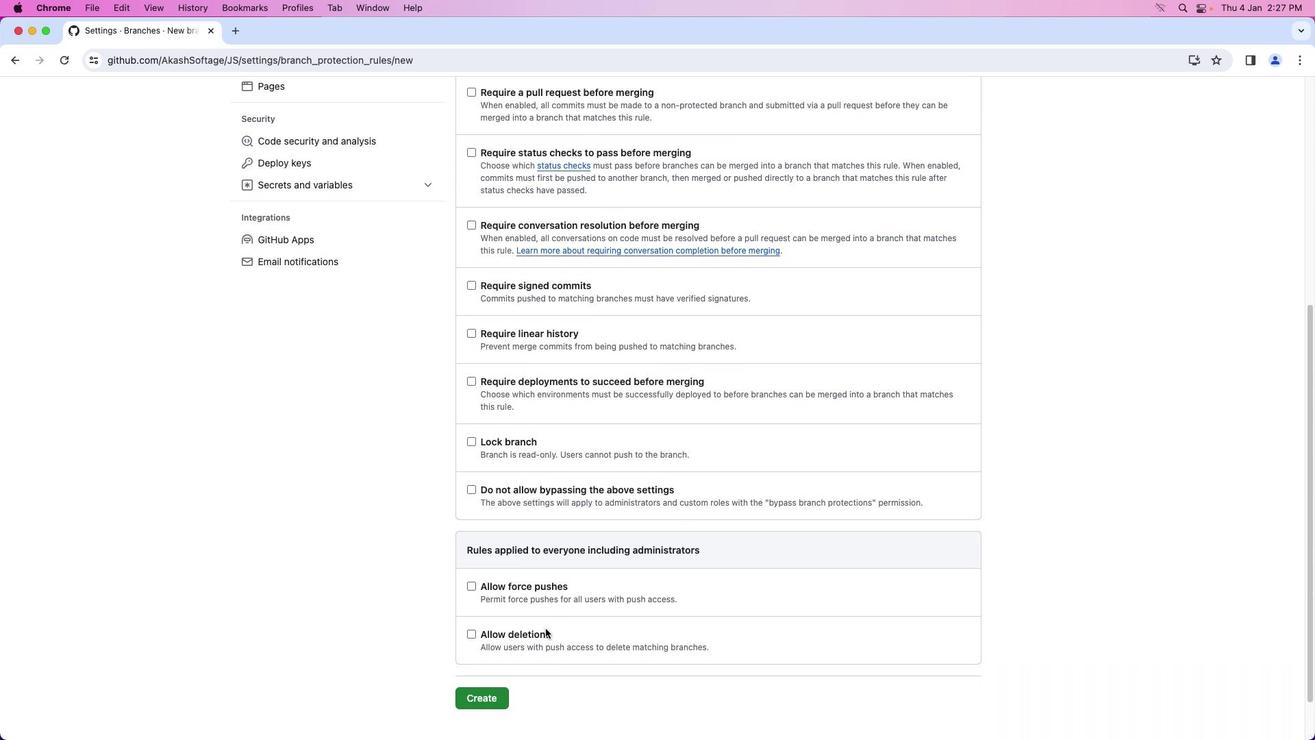 
Action: Mouse scrolled (679, 540) with delta (0, 0)
Screenshot: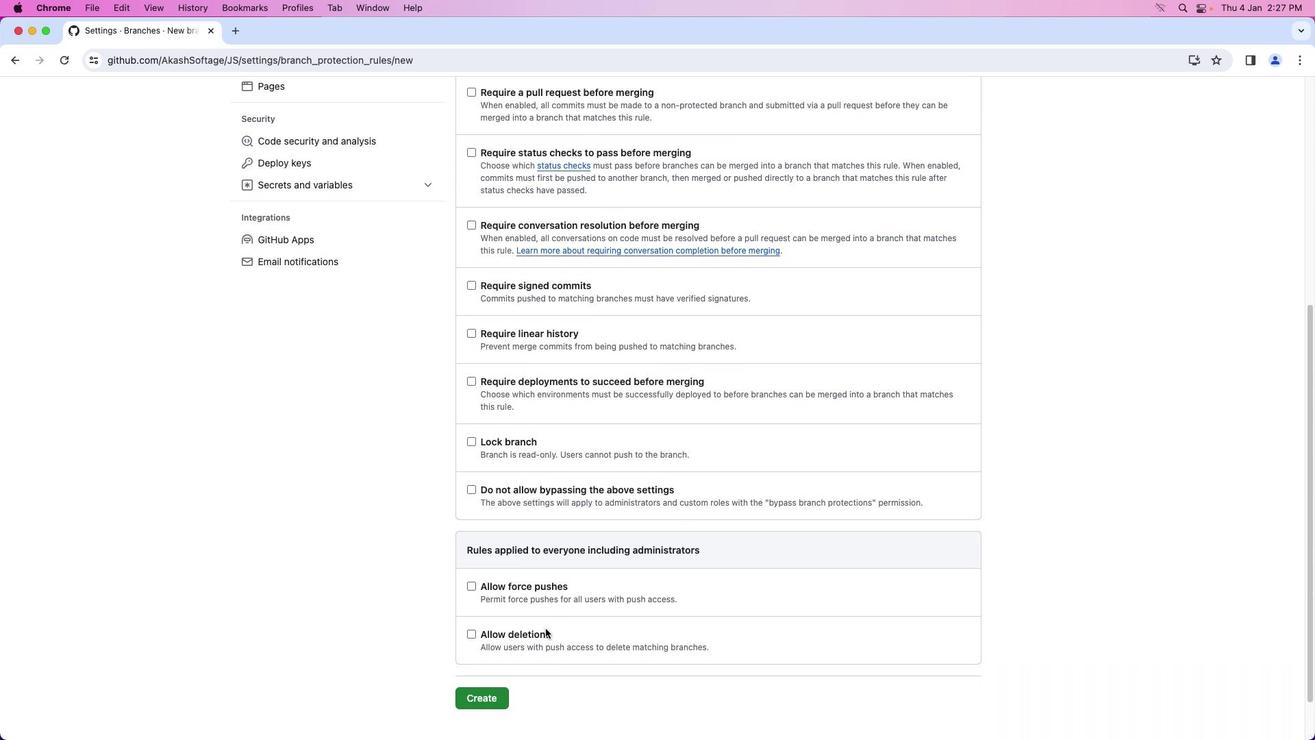 
Action: Mouse moved to (489, 699)
Screenshot: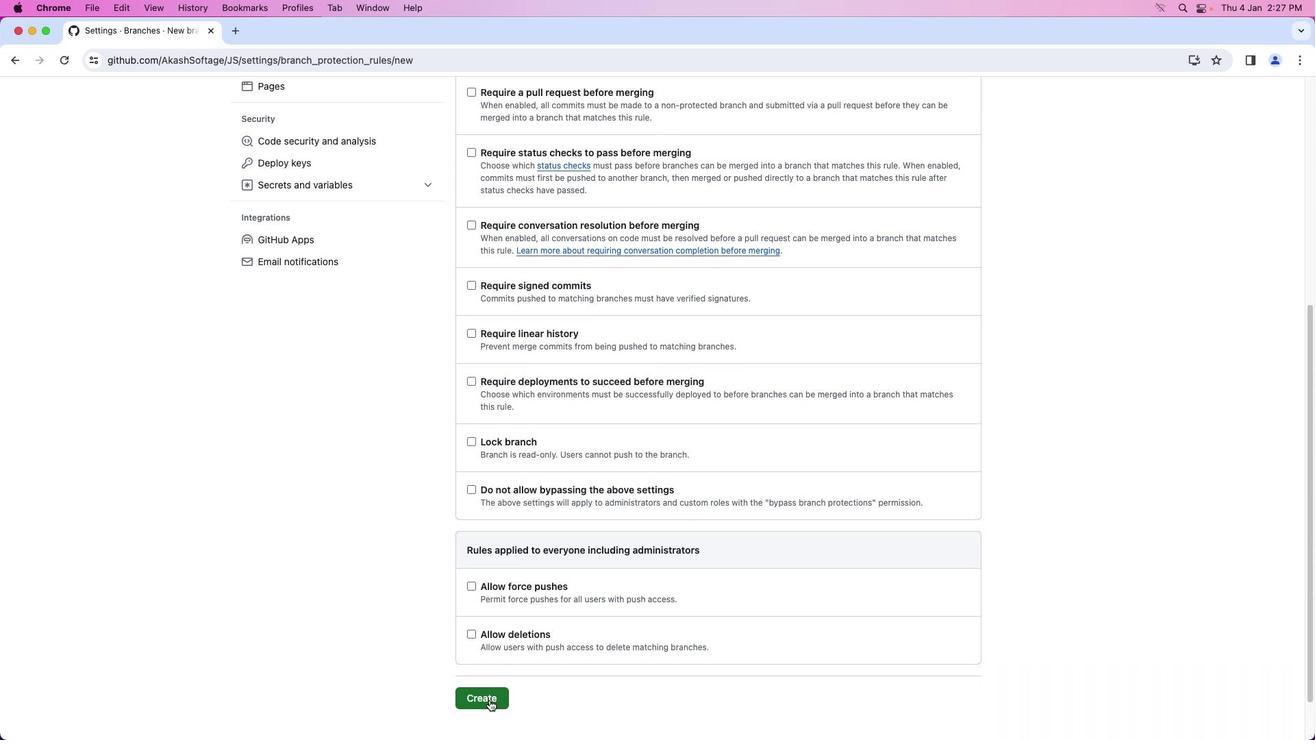 
Action: Mouse pressed left at (489, 699)
Screenshot: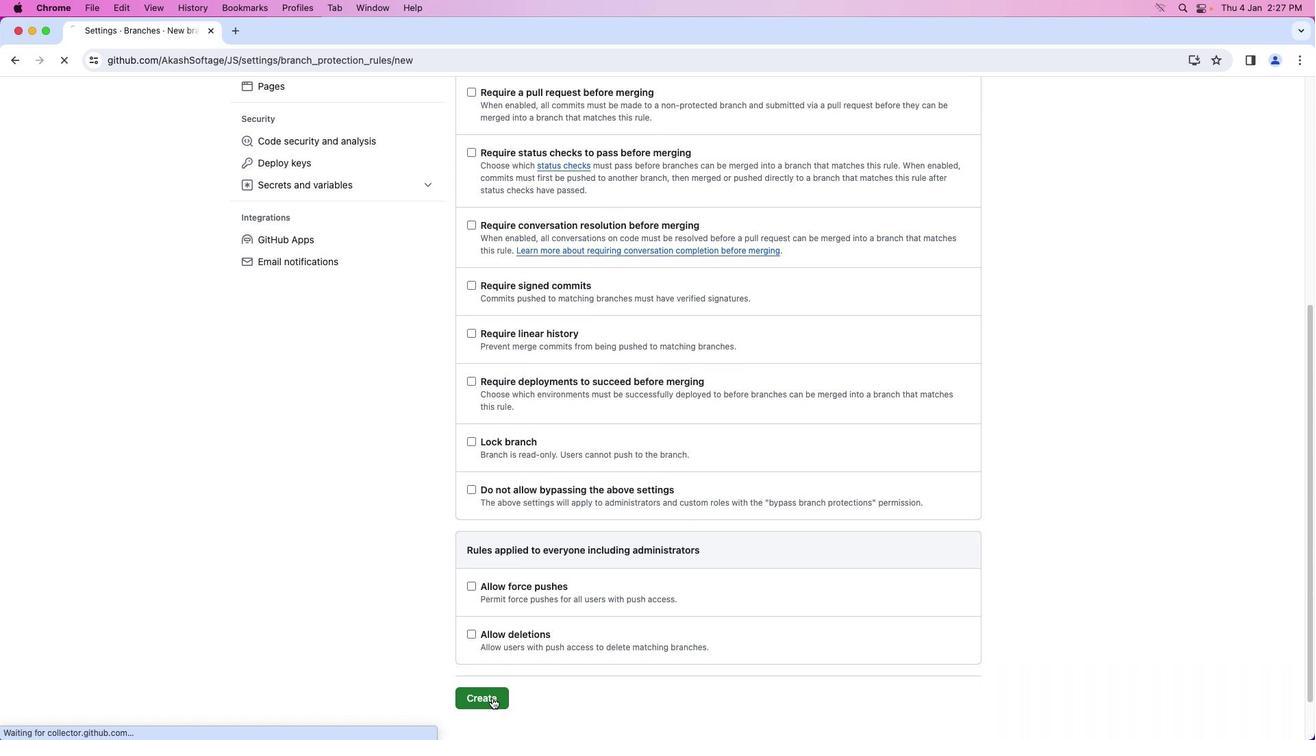 
Action: Mouse moved to (796, 491)
Screenshot: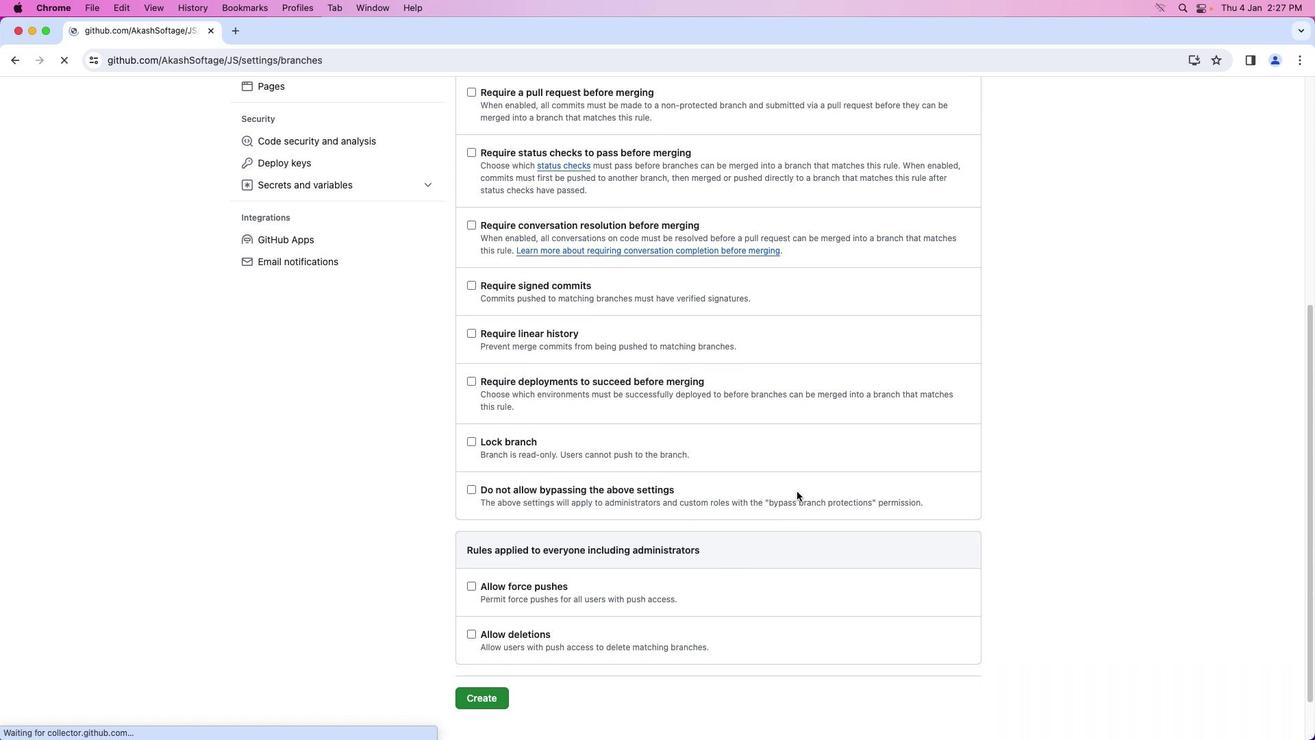 
